Task: Make in the project ArrowSprint a sprint 'Velocity Venture'. Create in the project ArrowSprint a sprint 'Velocity Venture'. Add in the project ArrowSprint a sprint 'Velocity Venture'
Action: Mouse moved to (67, 65)
Screenshot: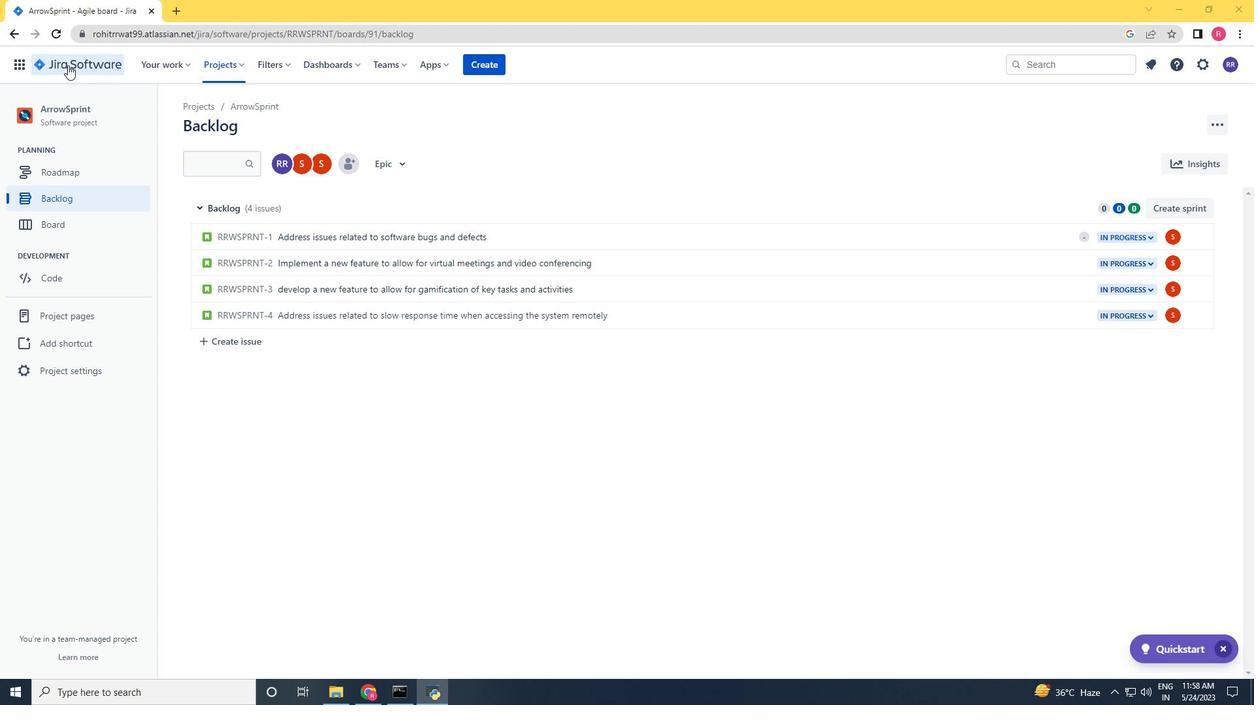 
Action: Mouse pressed left at (67, 65)
Screenshot: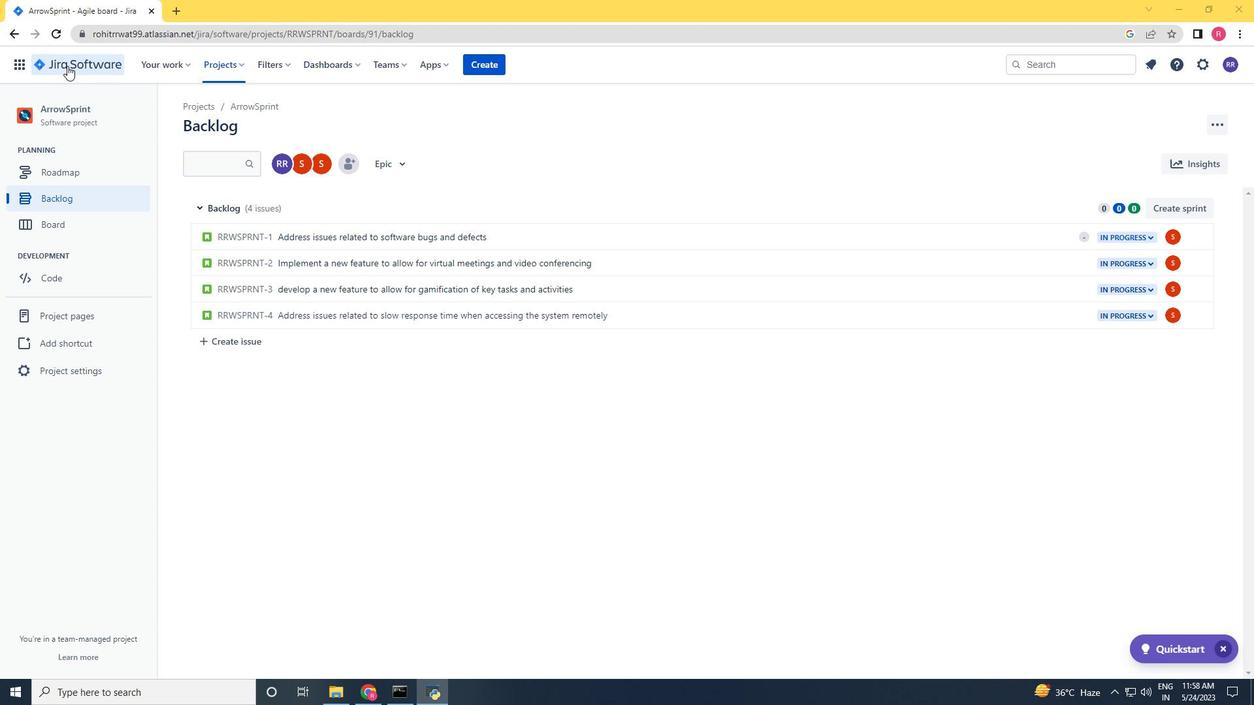 
Action: Mouse moved to (208, 60)
Screenshot: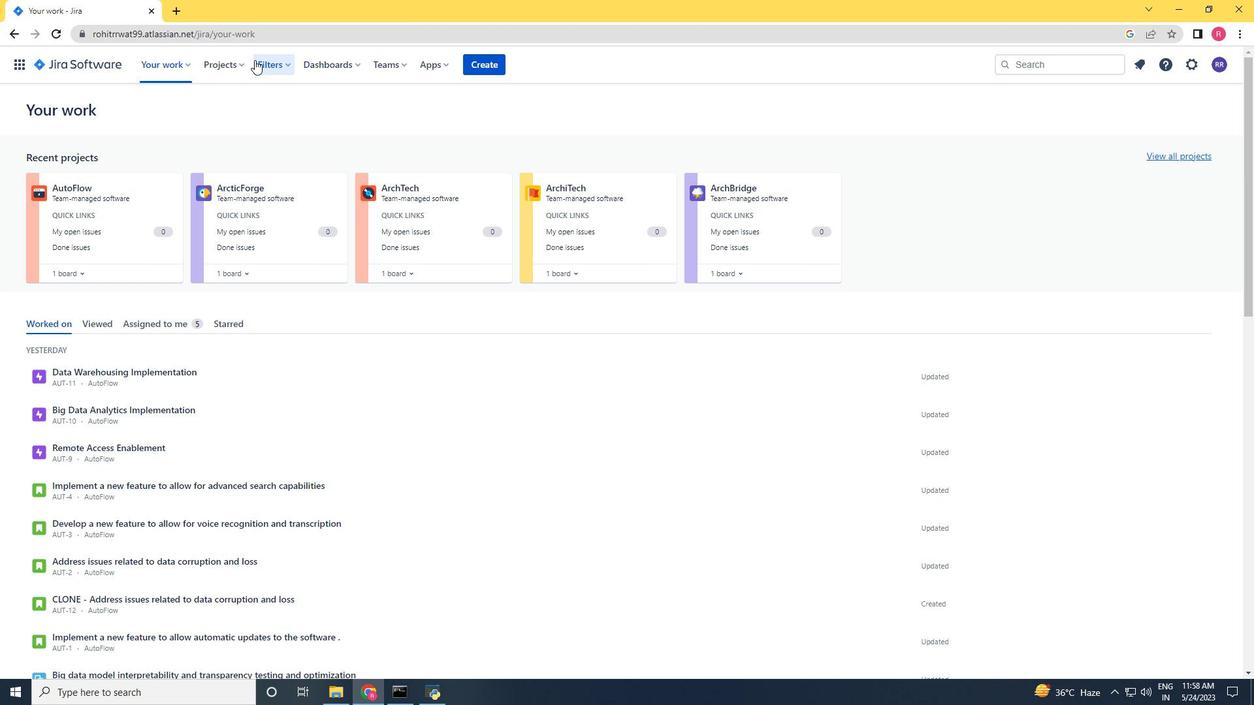 
Action: Mouse pressed left at (208, 60)
Screenshot: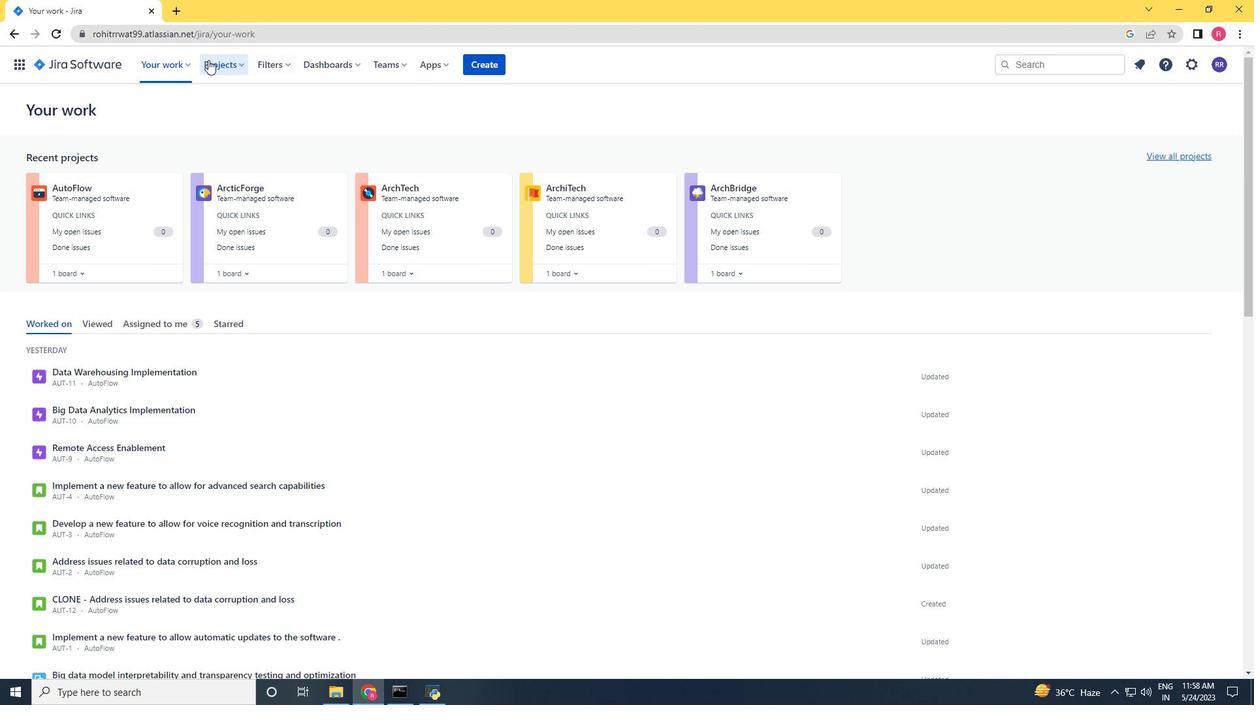 
Action: Mouse moved to (261, 124)
Screenshot: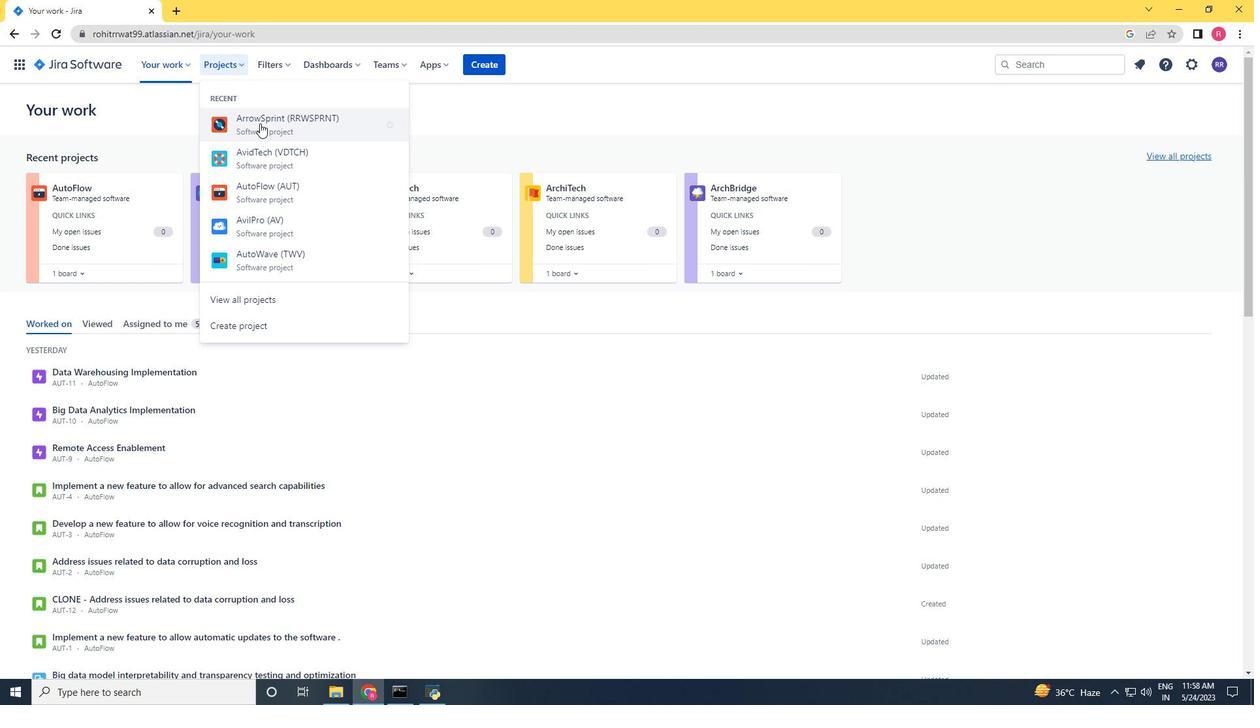
Action: Mouse pressed left at (261, 124)
Screenshot: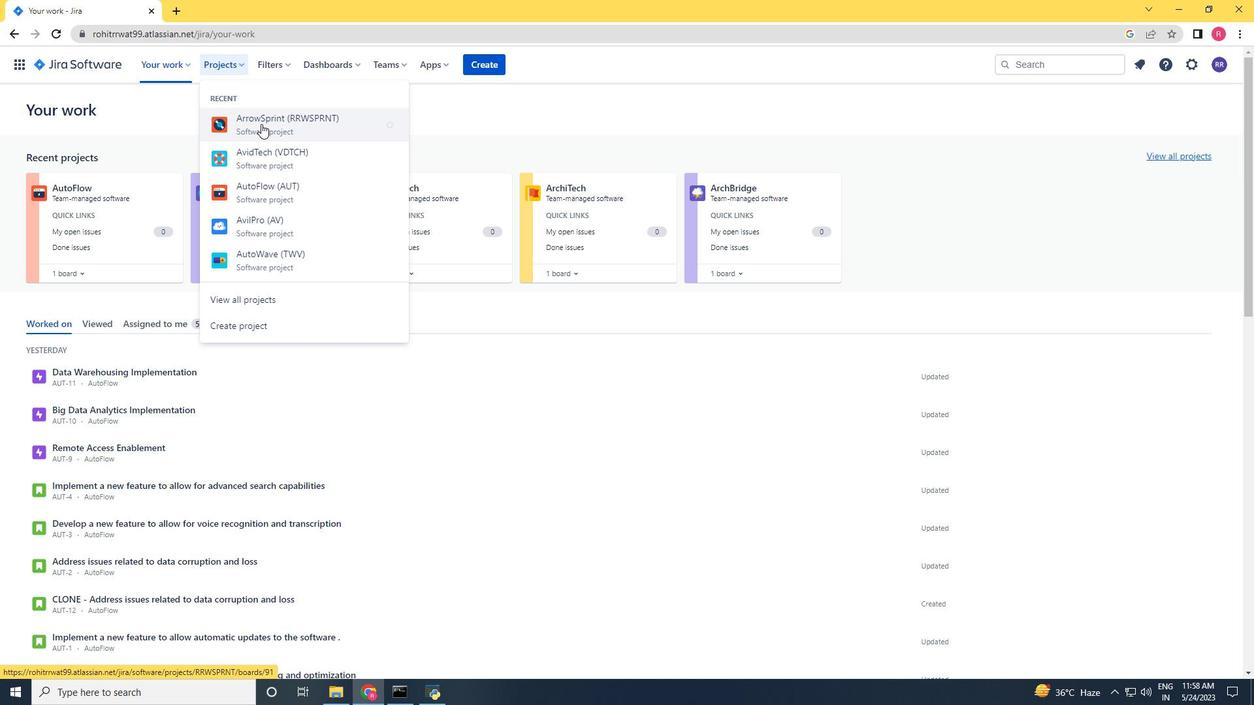 
Action: Mouse moved to (81, 198)
Screenshot: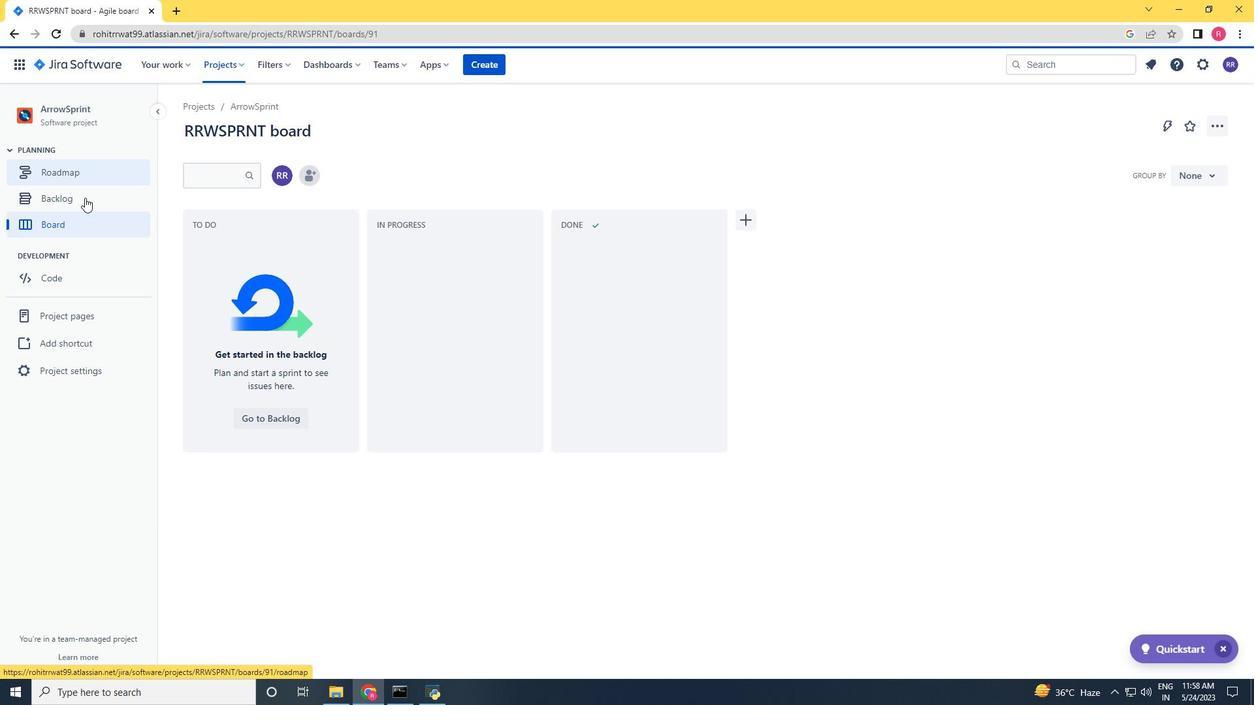 
Action: Mouse pressed left at (81, 198)
Screenshot: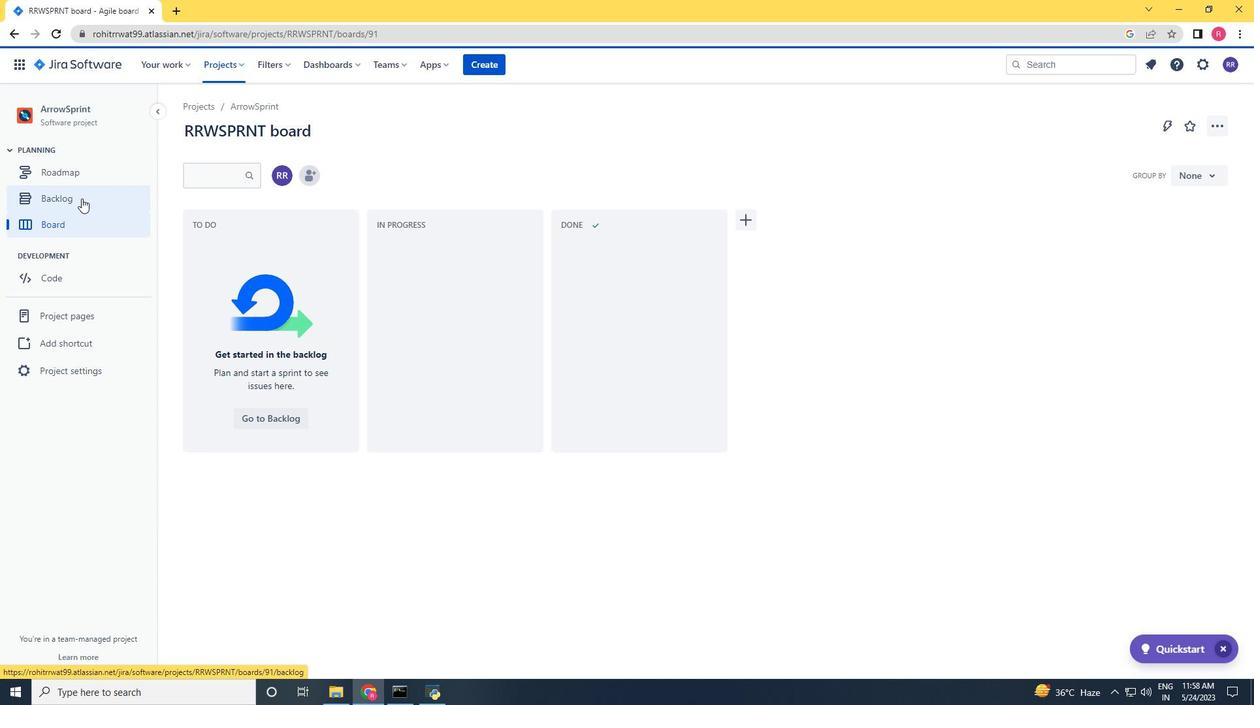 
Action: Mouse moved to (1188, 204)
Screenshot: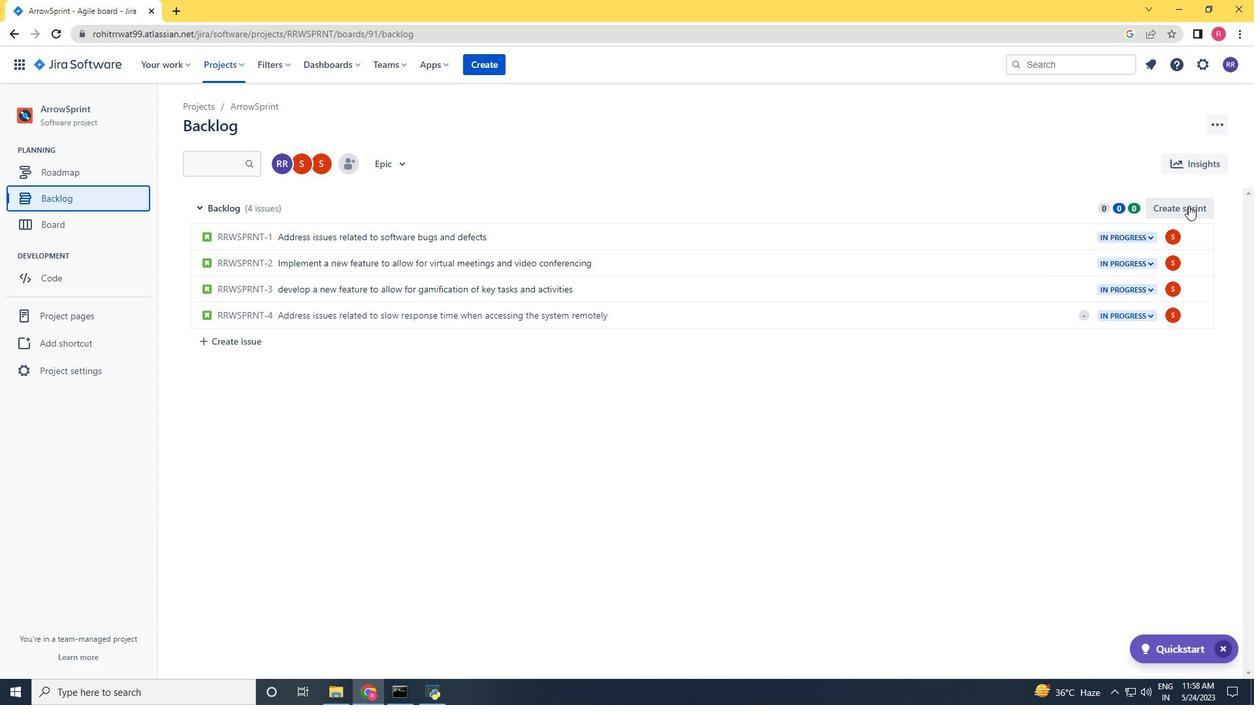 
Action: Mouse pressed left at (1188, 204)
Screenshot: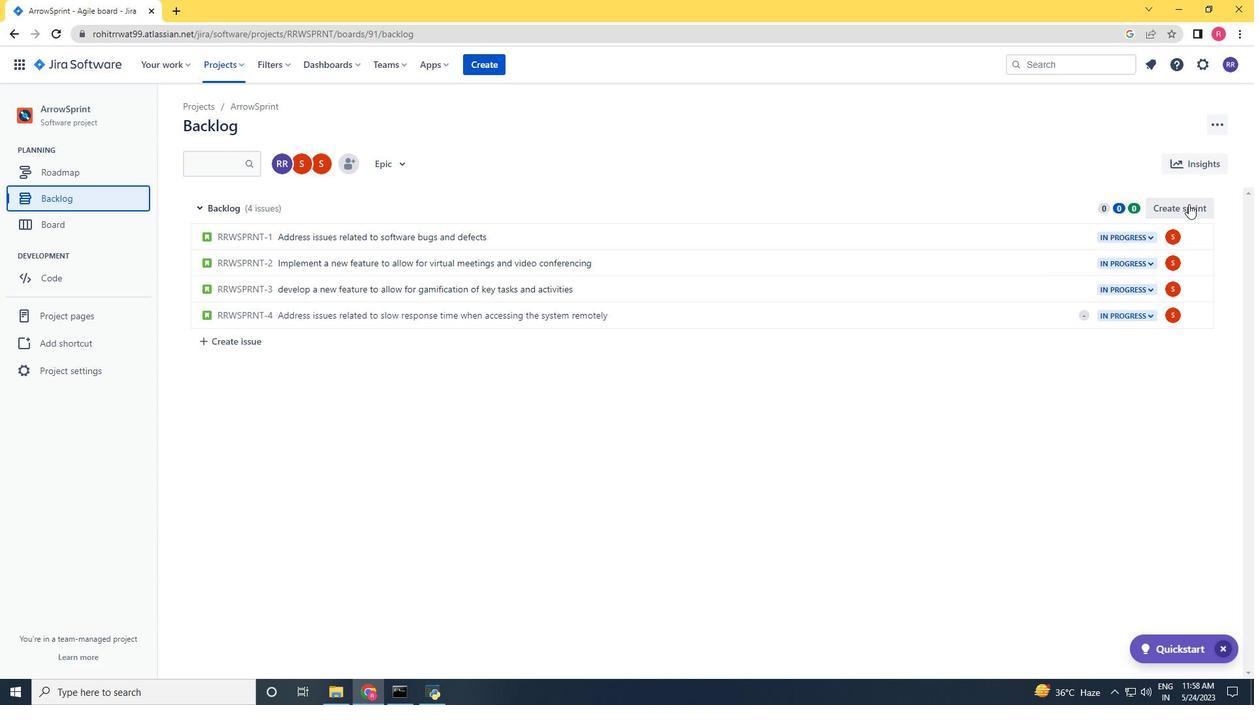 
Action: Mouse moved to (310, 209)
Screenshot: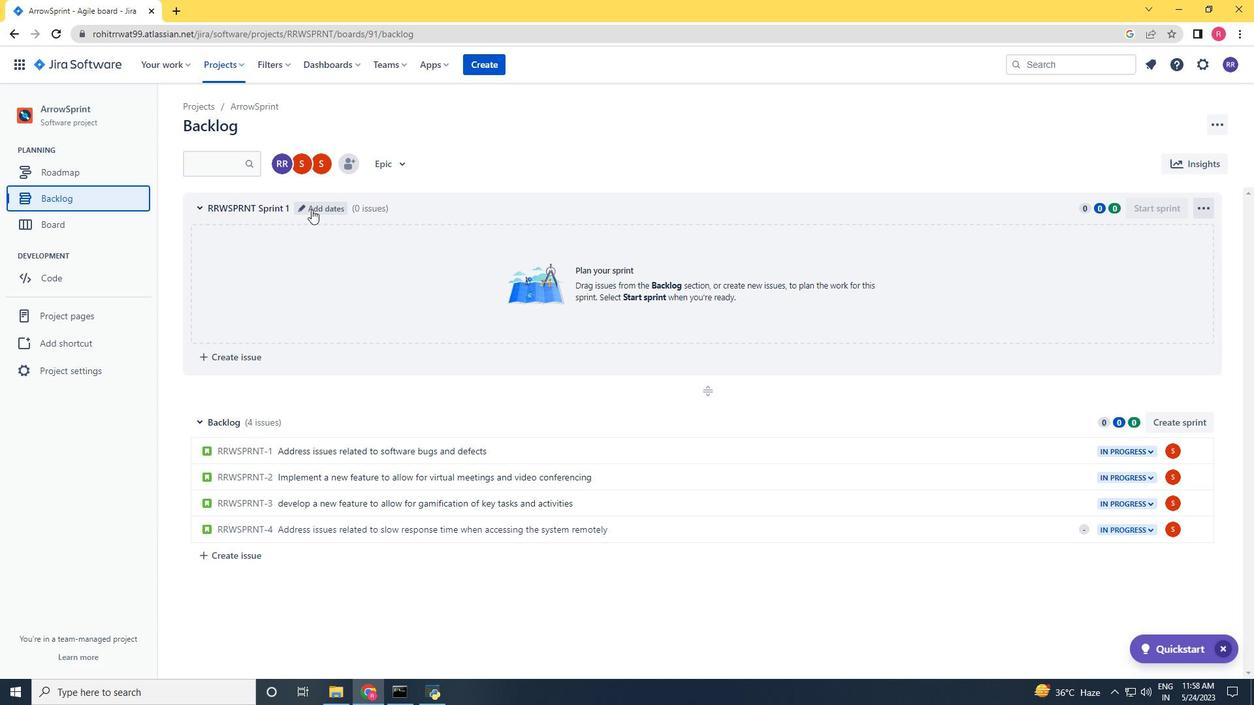 
Action: Mouse pressed left at (310, 209)
Screenshot: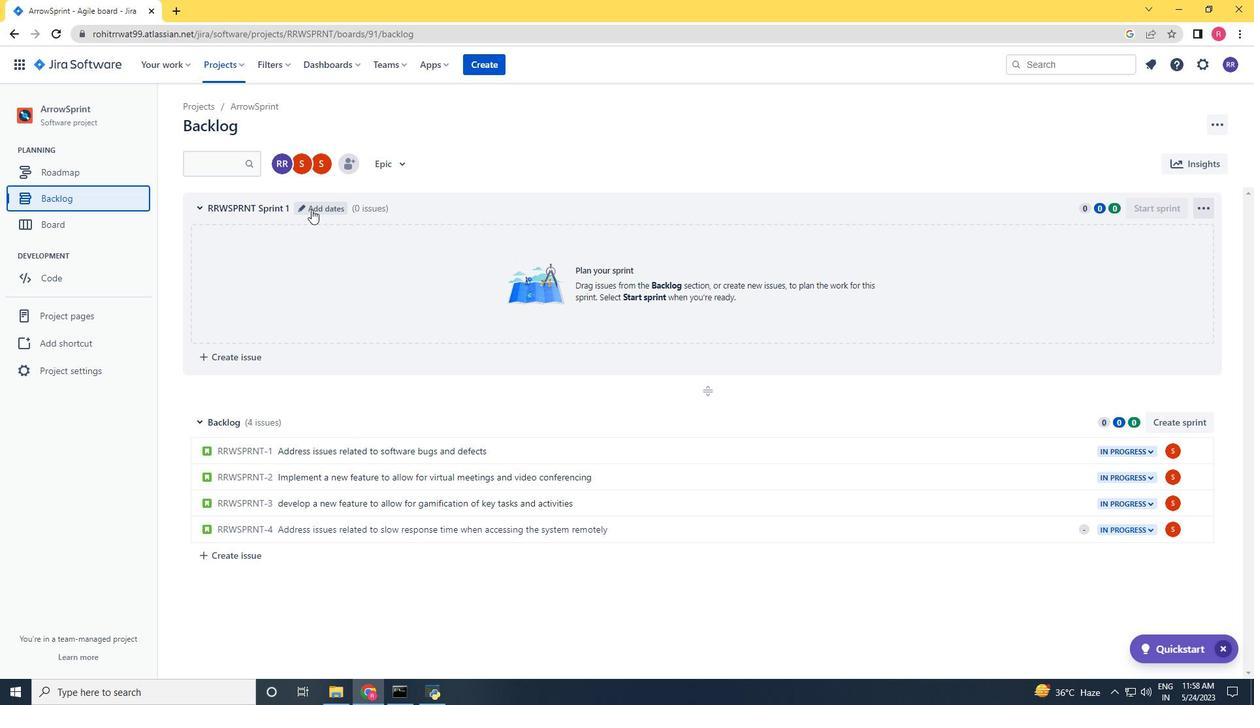
Action: Key pressed <Key.backspace><Key.backspace><Key.backspace><Key.backspace><Key.backspace><Key.backspace><Key.backspace><Key.backspace><Key.backspace><Key.backspace><Key.backspace><Key.backspace><Key.backspace><Key.backspace><Key.backspace><Key.backspace><Key.backspace><Key.backspace><Key.backspace><Key.backspace><Key.backspace><Key.backspace><Key.backspace><Key.backspace><Key.backspace><Key.backspace><Key.backspace><Key.backspace><Key.backspace><Key.backspace><Key.backspace><Key.backspace><Key.backspace><Key.backspace><Key.backspace><Key.backspace><Key.backspace><Key.backspace><Key.backspace><Key.shift>Velocity<Key.space><Key.shift>Venture<Key.enter>
Screenshot: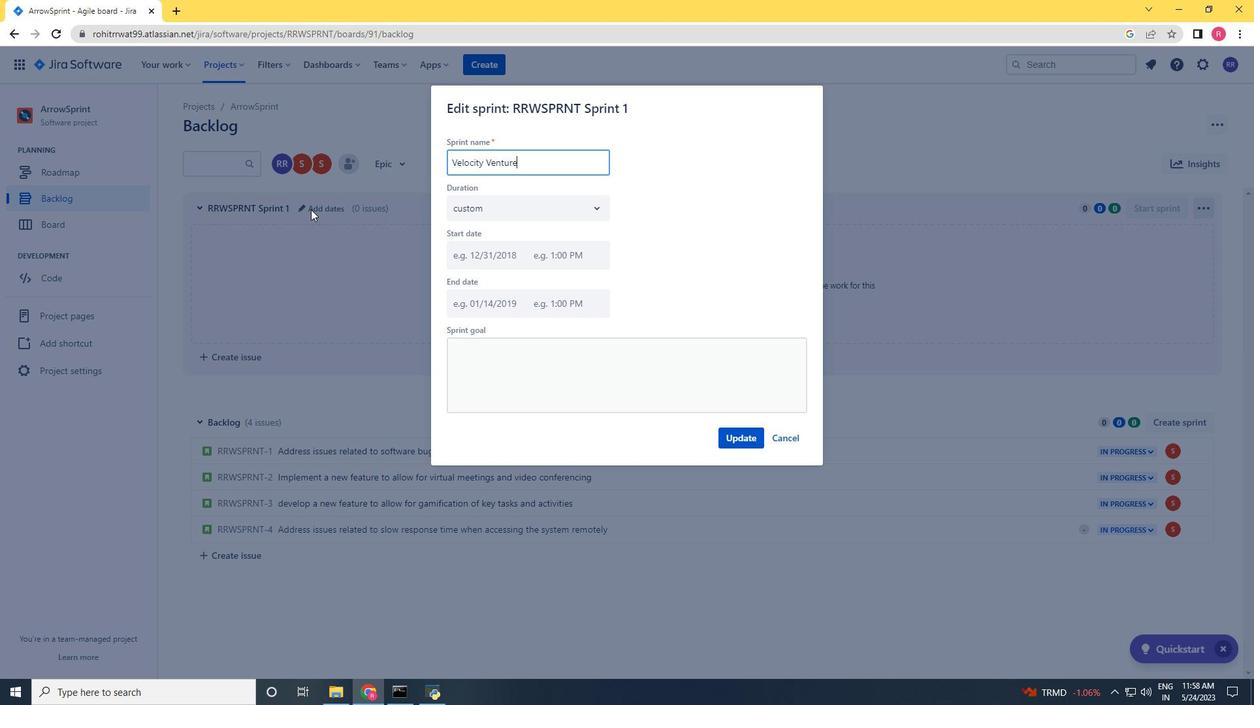 
Action: Mouse moved to (1177, 423)
Screenshot: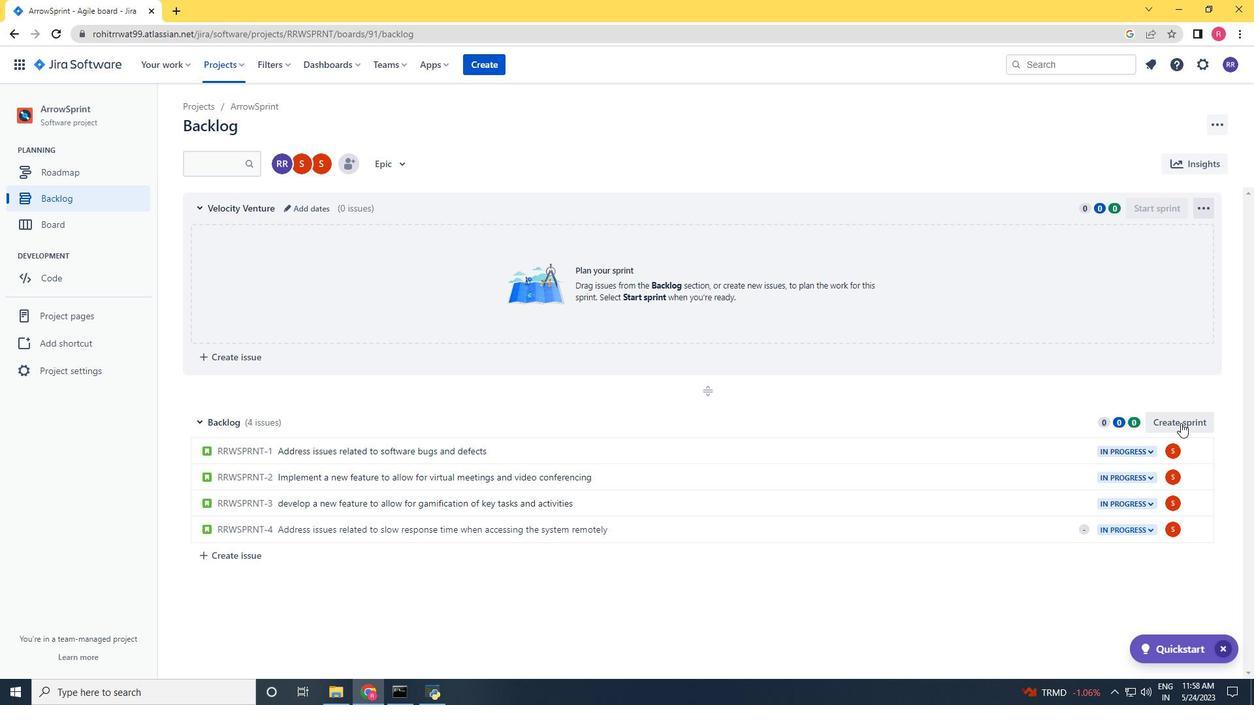
Action: Mouse pressed left at (1177, 423)
Screenshot: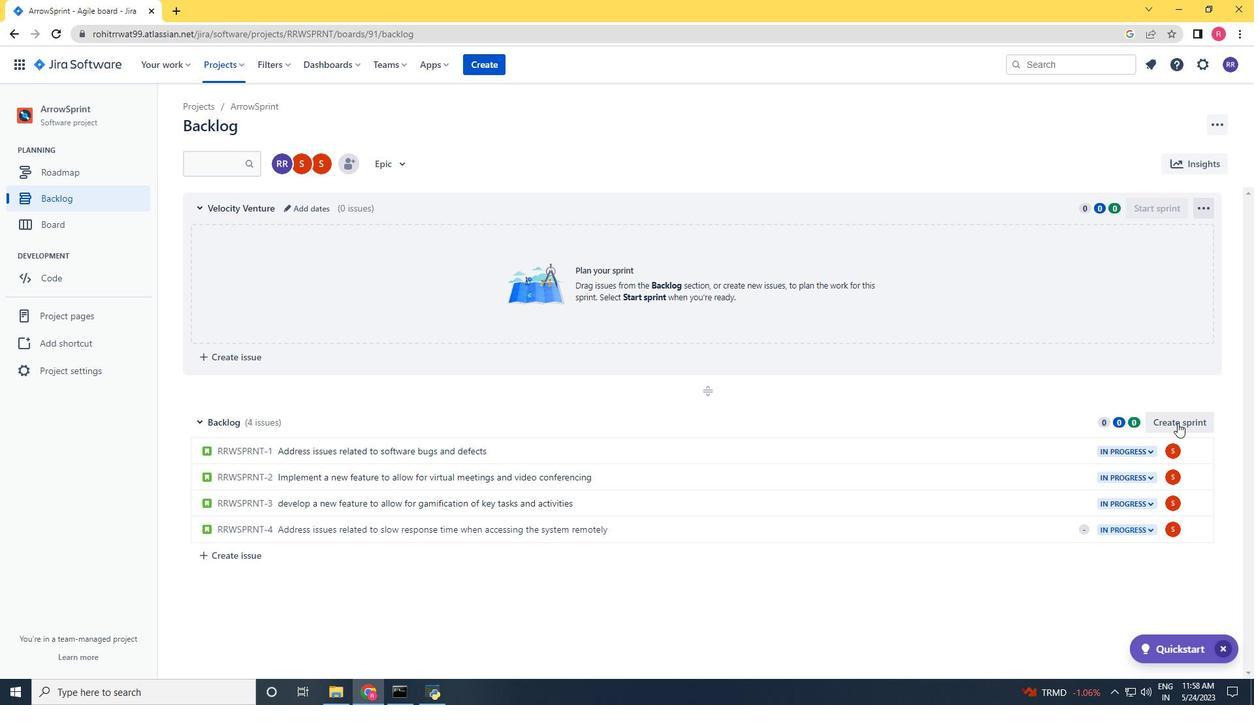 
Action: Mouse moved to (306, 427)
Screenshot: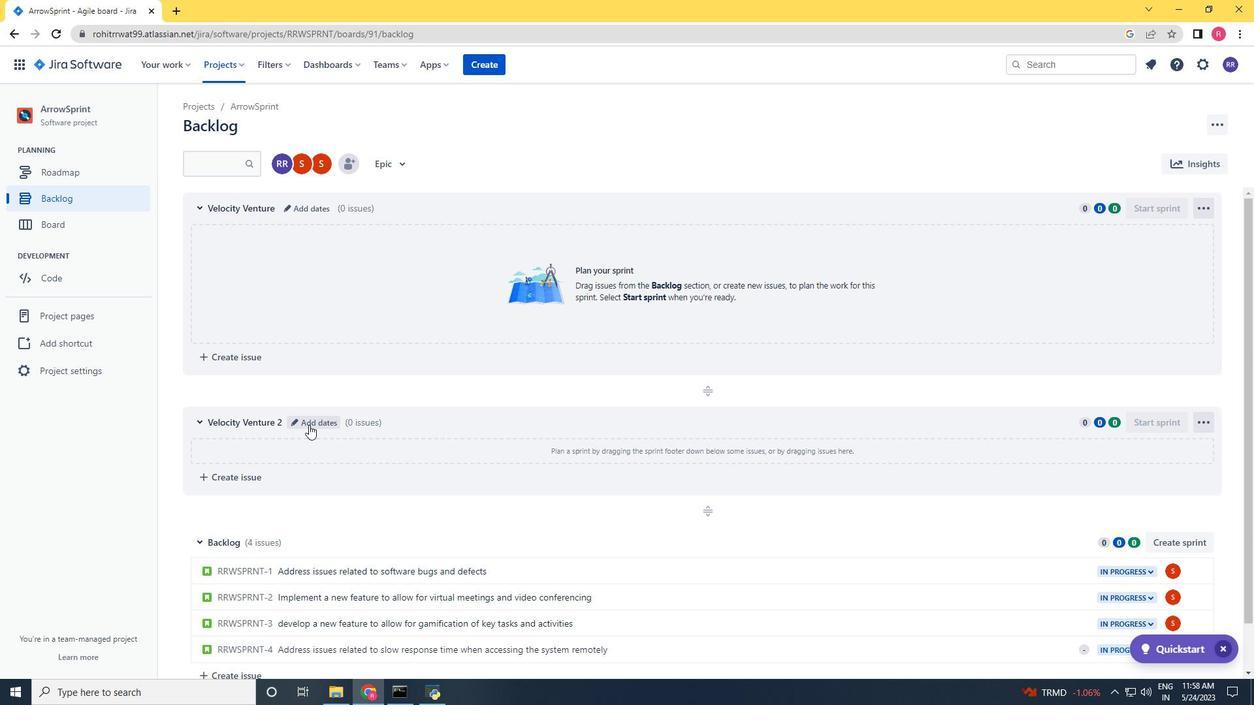 
Action: Mouse pressed left at (306, 427)
Screenshot: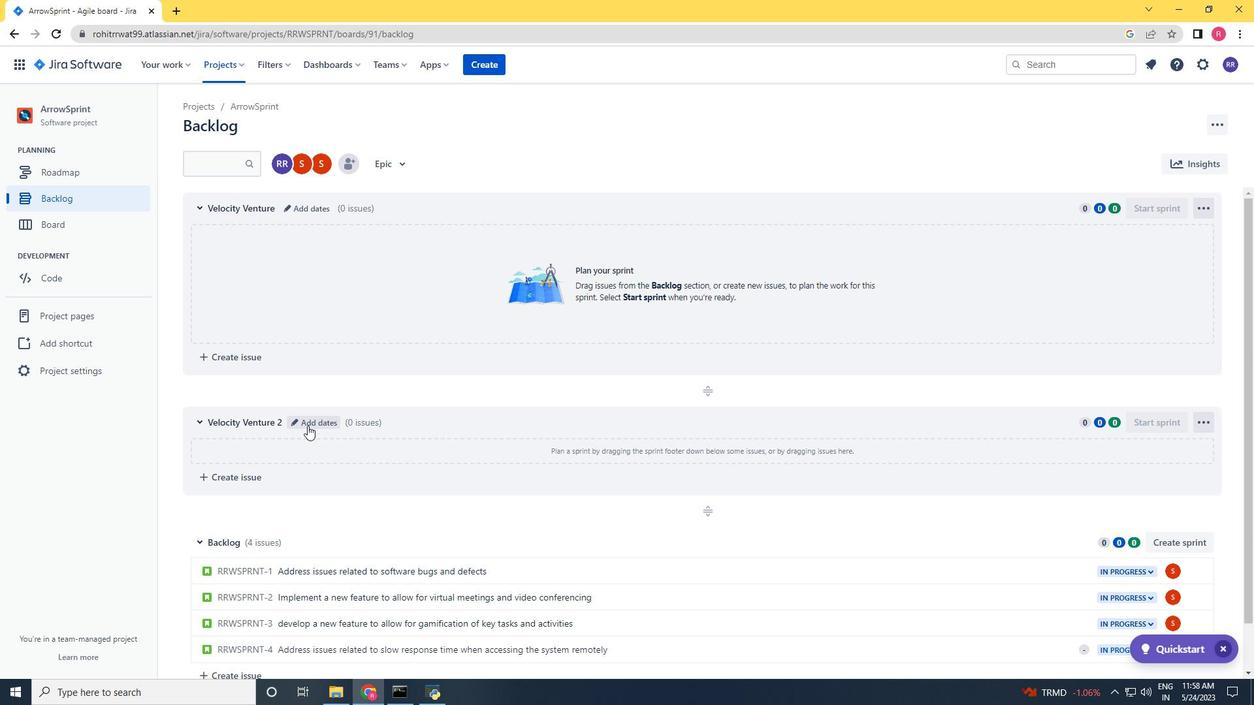 
Action: Key pressed <Key.backspace><Key.backspace><Key.backspace><Key.backspace><Key.backspace><Key.backspace><Key.backspace><Key.backspace><Key.backspace><Key.backspace><Key.backspace><Key.backspace><Key.backspace><Key.backspace><Key.backspace><Key.backspace><Key.backspace><Key.backspace><Key.backspace><Key.backspace><Key.backspace><Key.backspace><Key.backspace><Key.backspace><Key.backspace><Key.backspace><Key.backspace><Key.backspace><Key.backspace><Key.backspace><Key.backspace><Key.backspace><Key.backspace><Key.backspace><Key.backspace><Key.backspace><Key.backspace><Key.backspace><Key.shift><Key.shift><Key.shift><Key.shift><Key.shift><Key.shift><Key.shift><Key.shift><Key.shift><Key.shift><Key.shift><Key.shift><Key.shift>Velocity<Key.space><Key.shift>Venture<Key.enter>
Screenshot: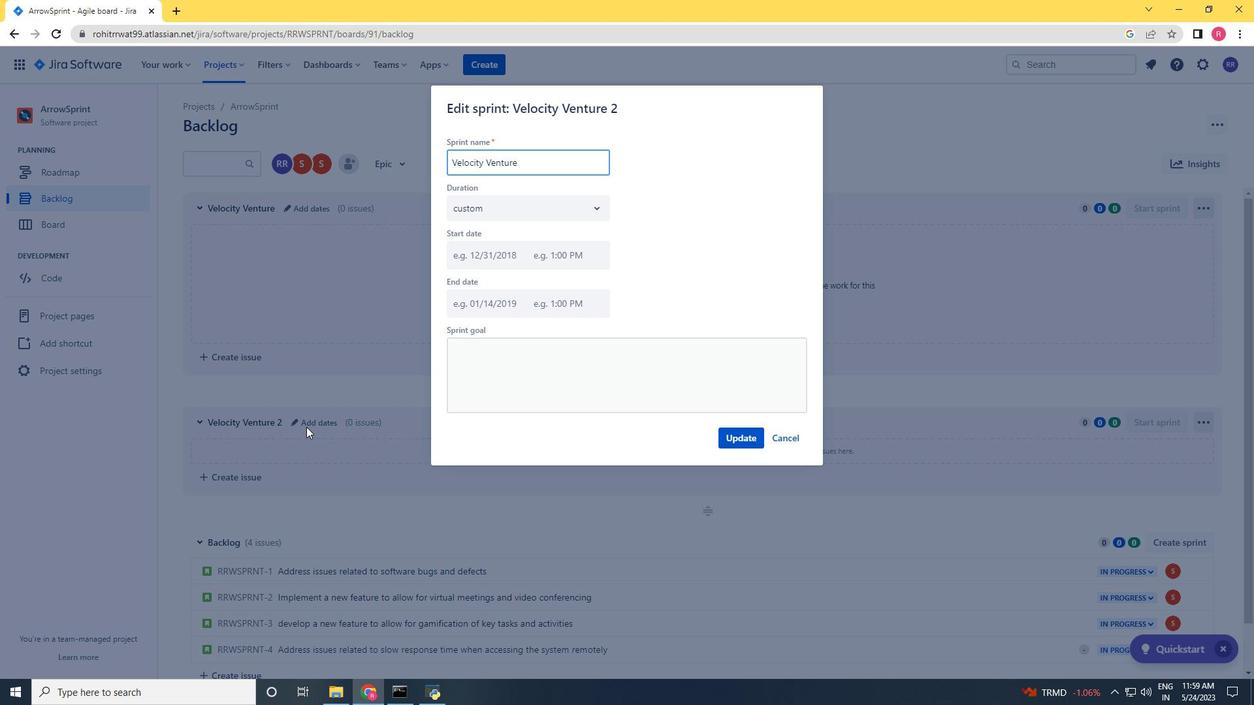 
Action: Mouse moved to (1161, 541)
Screenshot: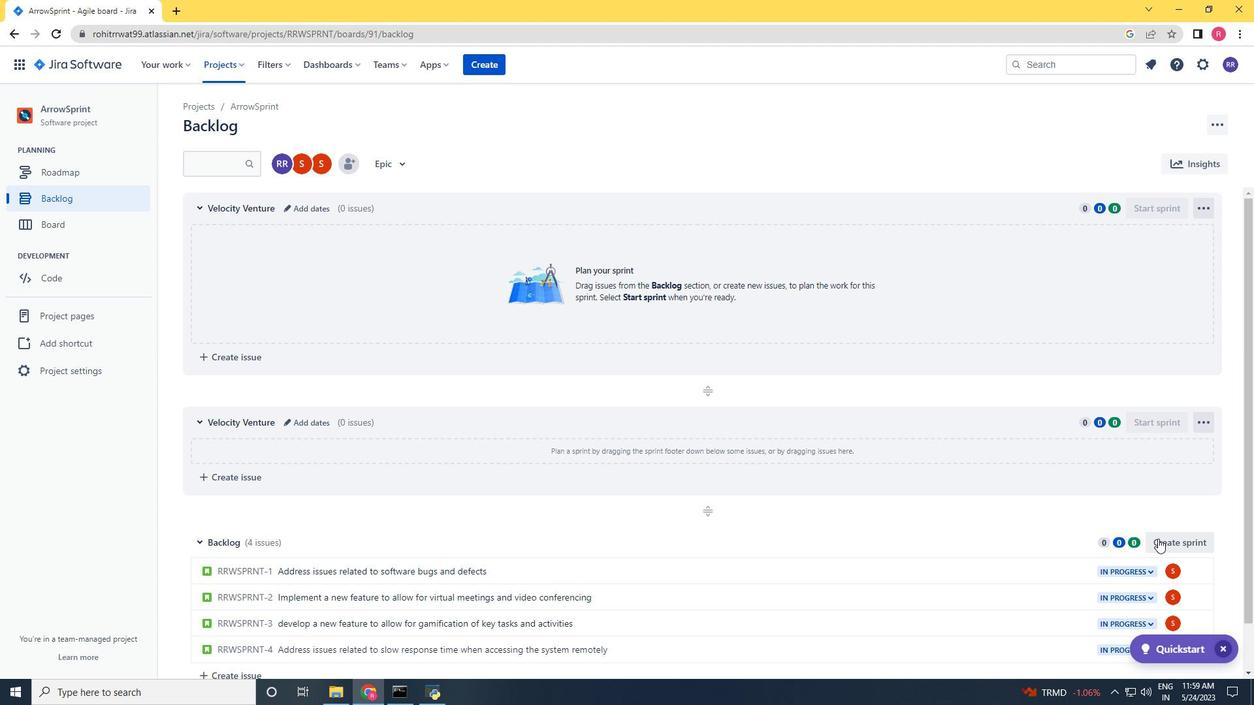 
Action: Mouse pressed left at (1161, 541)
Screenshot: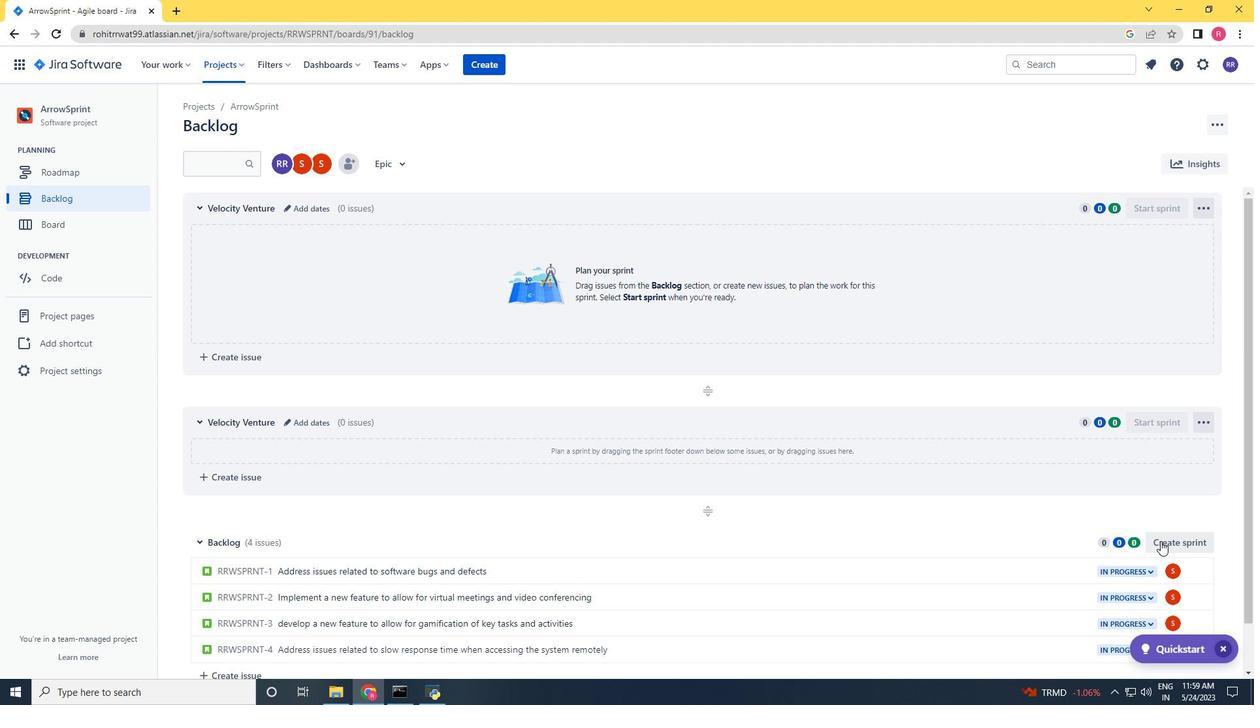 
Action: Mouse moved to (297, 543)
Screenshot: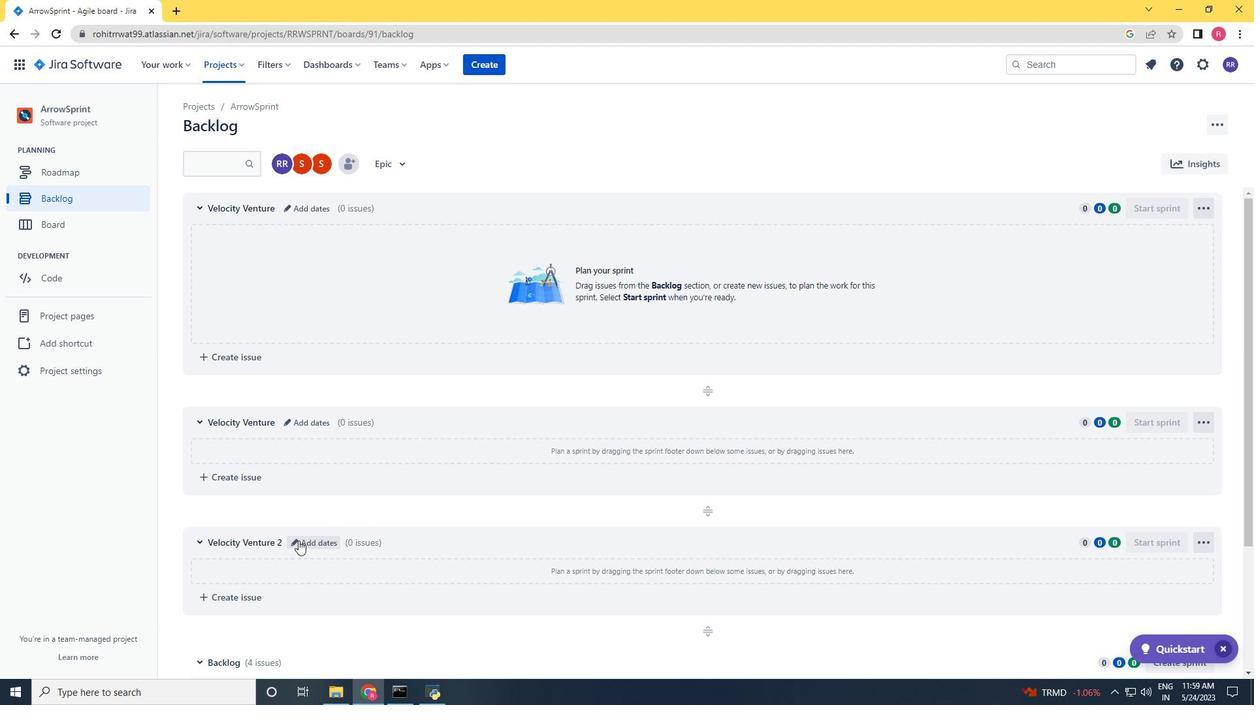 
Action: Mouse pressed left at (297, 543)
Screenshot: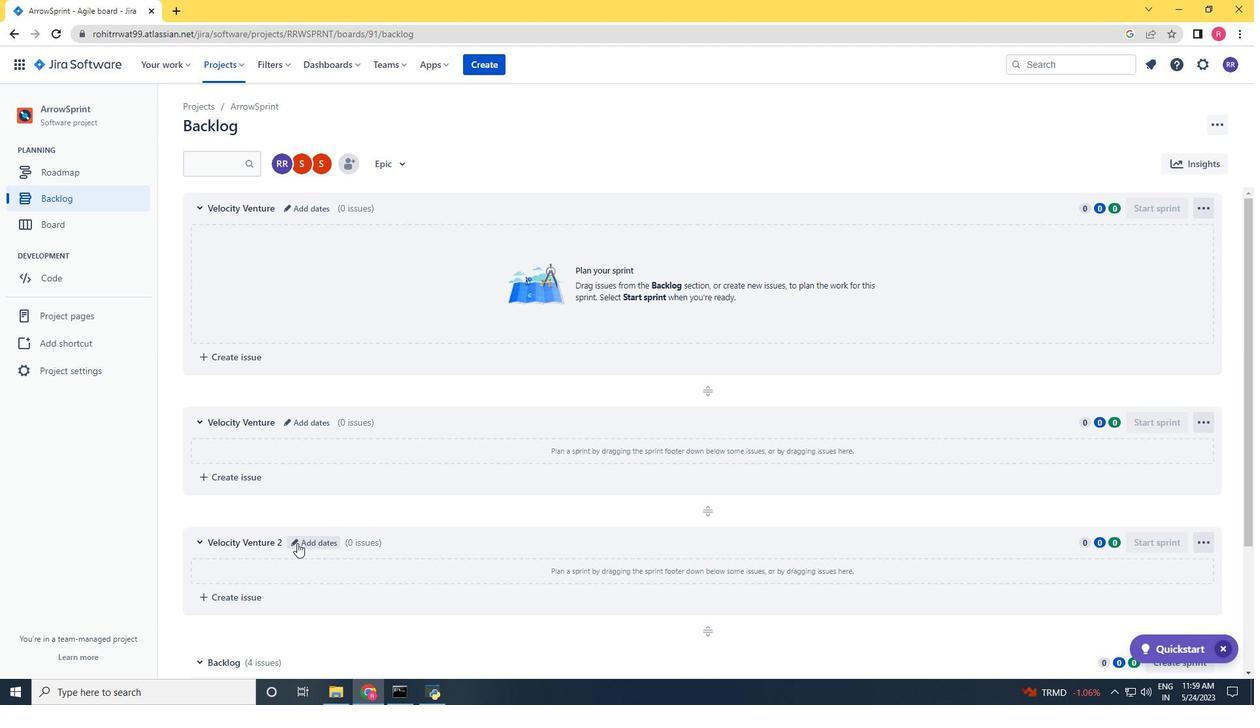 
Action: Key pressed <Key.backspace><Key.backspace><Key.backspace><Key.backspace><Key.backspace><Key.backspace><Key.backspace><Key.backspace><Key.backspace><Key.backspace><Key.backspace><Key.backspace><Key.backspace><Key.backspace><Key.backspace><Key.backspace><Key.backspace><Key.backspace><Key.backspace><Key.backspace><Key.backspace><Key.backspace><Key.backspace><Key.backspace><Key.backspace><Key.backspace><Key.backspace><Key.backspace>zzzzz<Key.backspace><Key.backspace><Key.backspace><Key.backspace><Key.backspace><Key.backspace><Key.backspace><Key.backspace><Key.backspace><Key.shift>Vi<Key.backspace>elocity<Key.space><Key.shift><Key.shift><Key.shift><Key.shift><Key.shift><Key.shift><Key.shift><Key.shift><Key.shift><Key.shift><Key.shift><Key.shift><Key.shift><Key.shift><Key.shift><Key.shift><Key.shift><Key.shift><Key.shift><Key.shift><Key.shift><Key.shift><Key.shift><Key.shift><Key.shift><Key.shift><Key.shift>Venture<Key.enter>
Screenshot: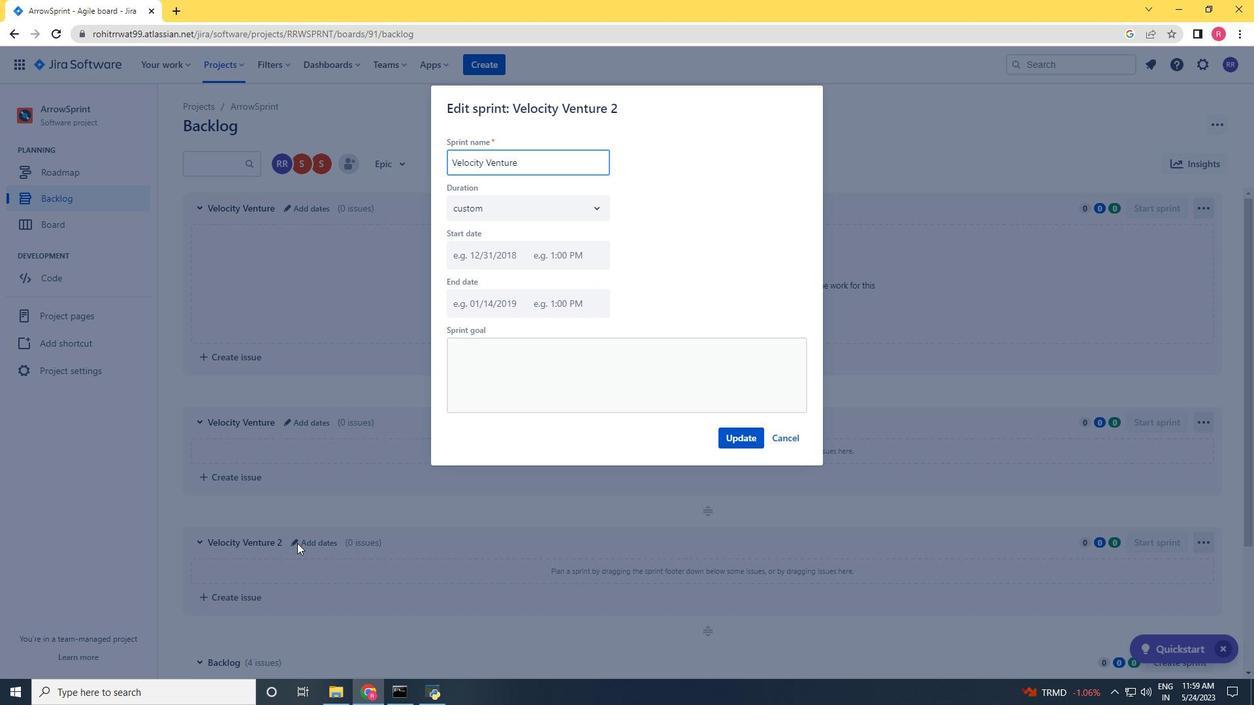
Action: Mouse moved to (505, 437)
Screenshot: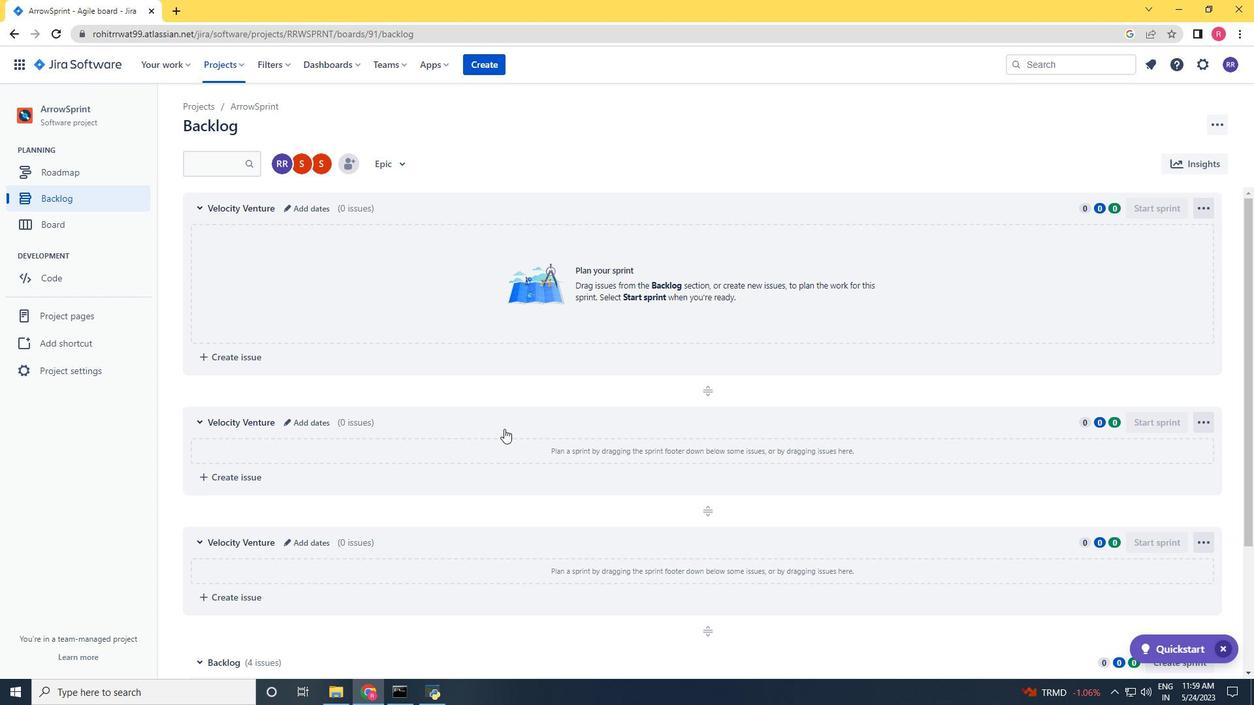 
Action: Mouse scrolled (505, 436) with delta (0, 0)
Screenshot: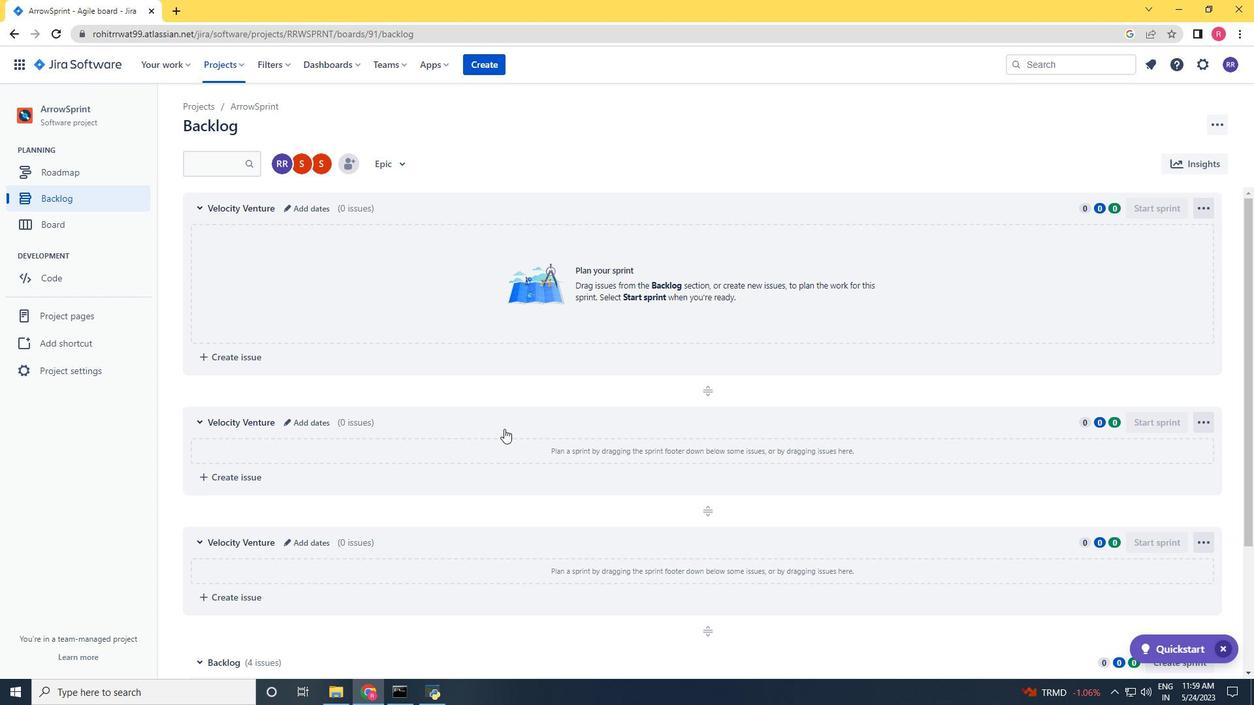 
Action: Mouse moved to (505, 438)
Screenshot: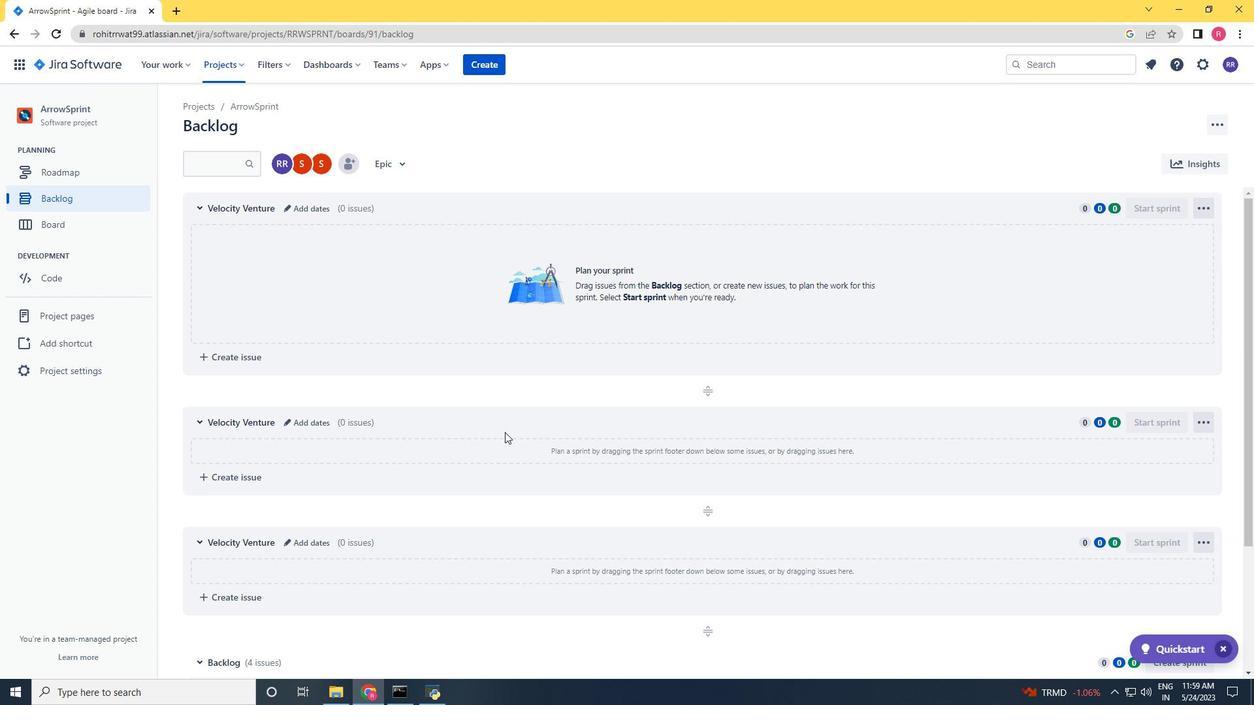 
Action: Mouse scrolled (505, 438) with delta (0, 0)
Screenshot: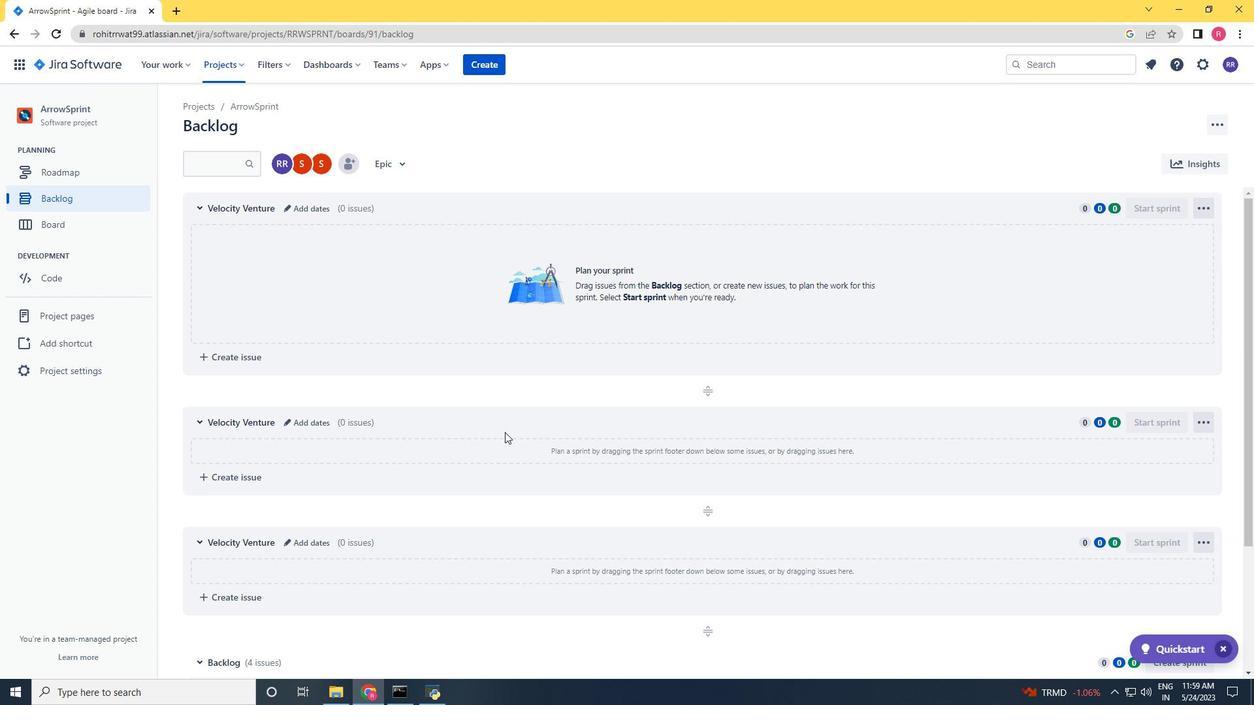 
Action: Mouse scrolled (505, 438) with delta (0, 0)
Screenshot: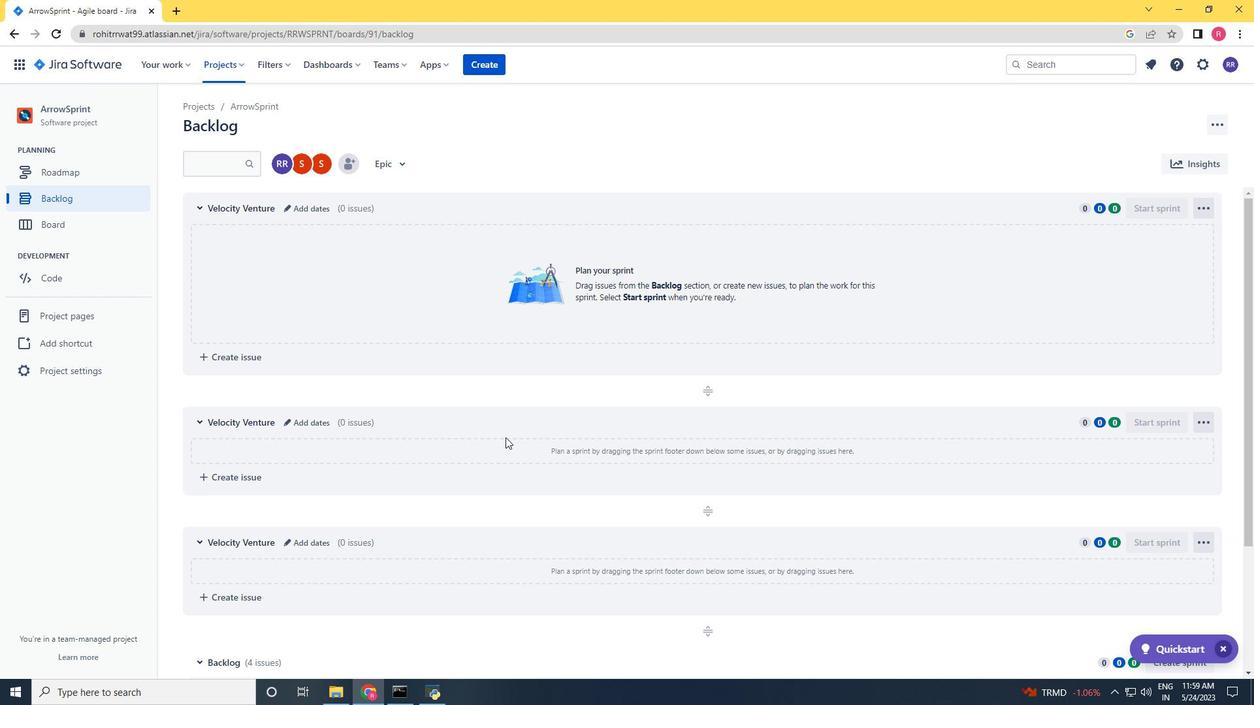 
Action: Mouse scrolled (505, 438) with delta (0, 0)
Screenshot: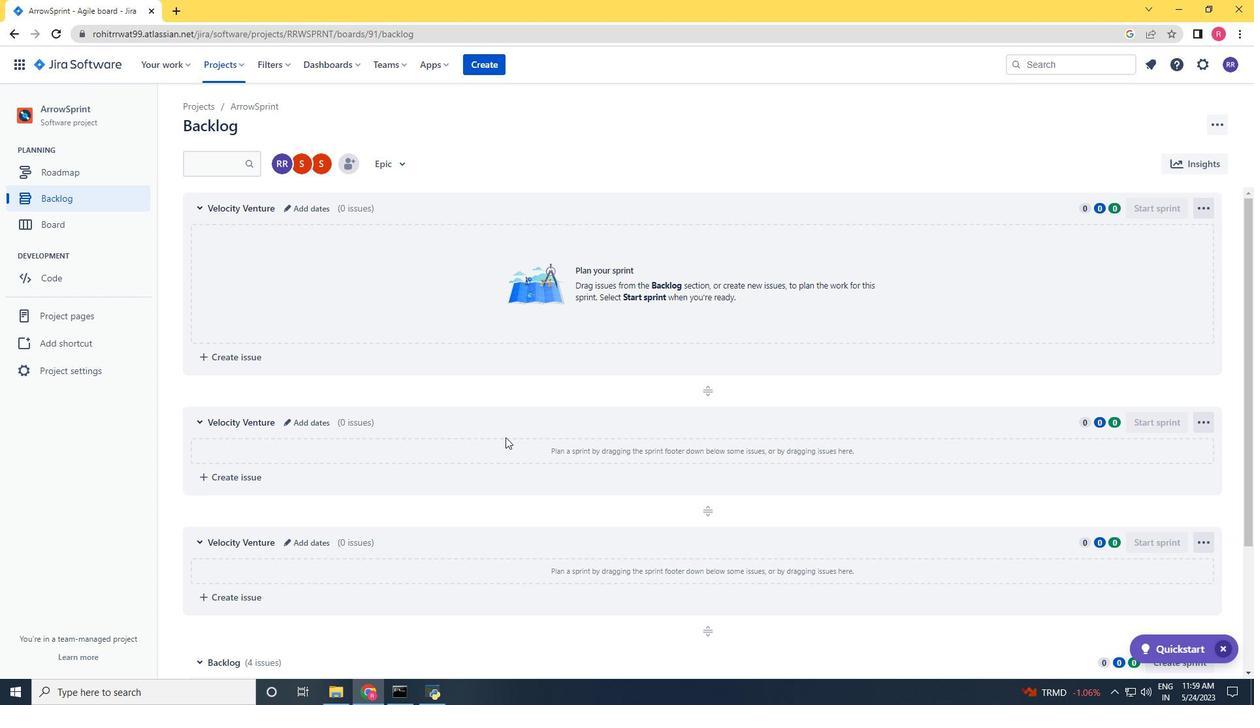 
Action: Mouse scrolled (505, 438) with delta (0, 0)
Screenshot: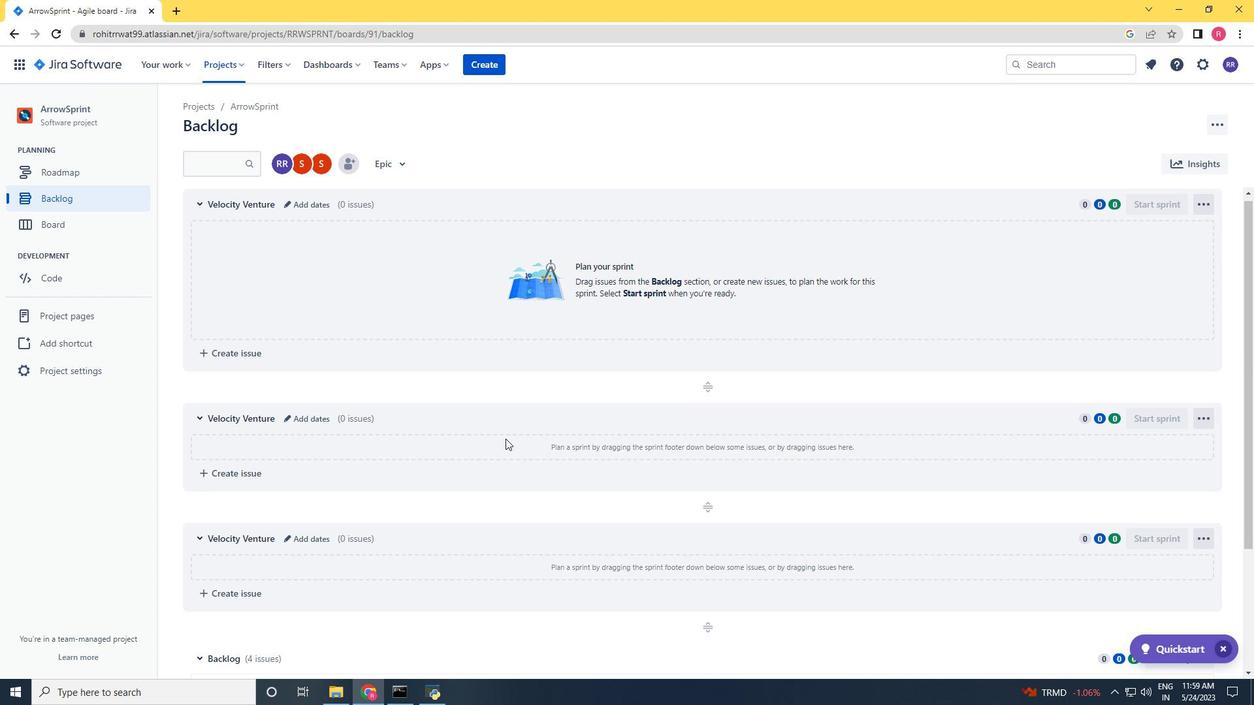 
Action: Mouse scrolled (505, 439) with delta (0, 0)
Screenshot: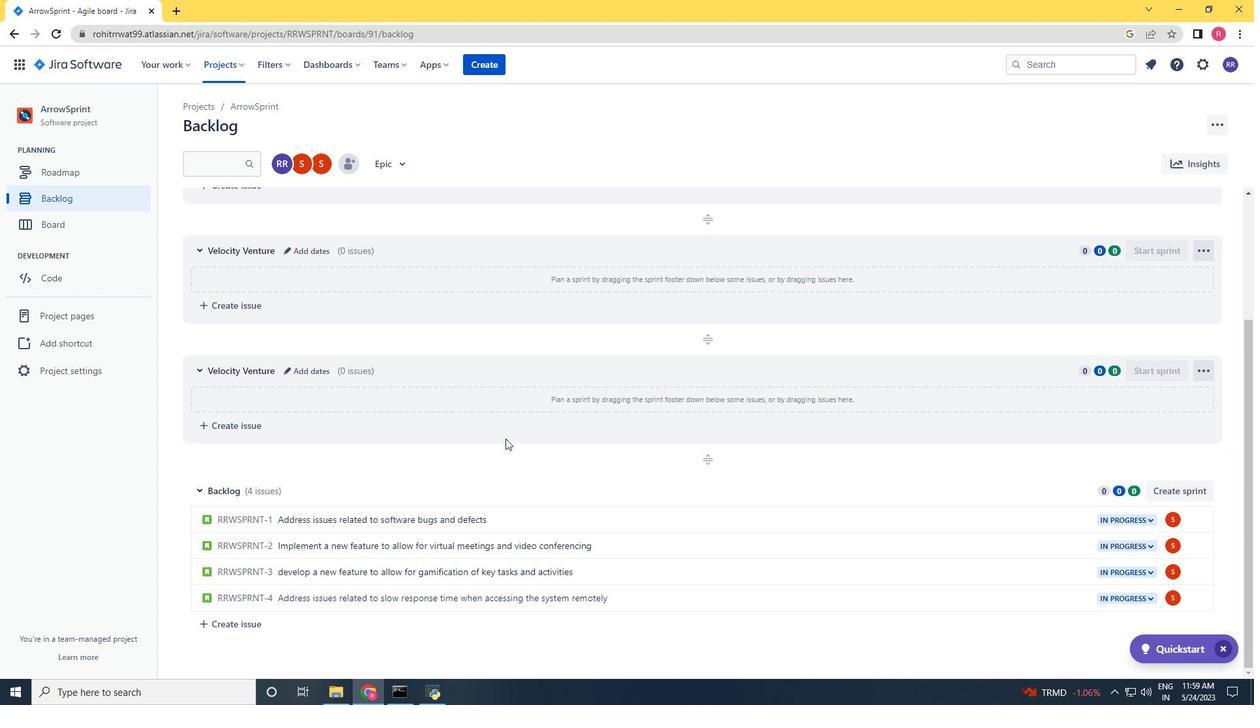 
Action: Mouse scrolled (505, 439) with delta (0, 0)
Screenshot: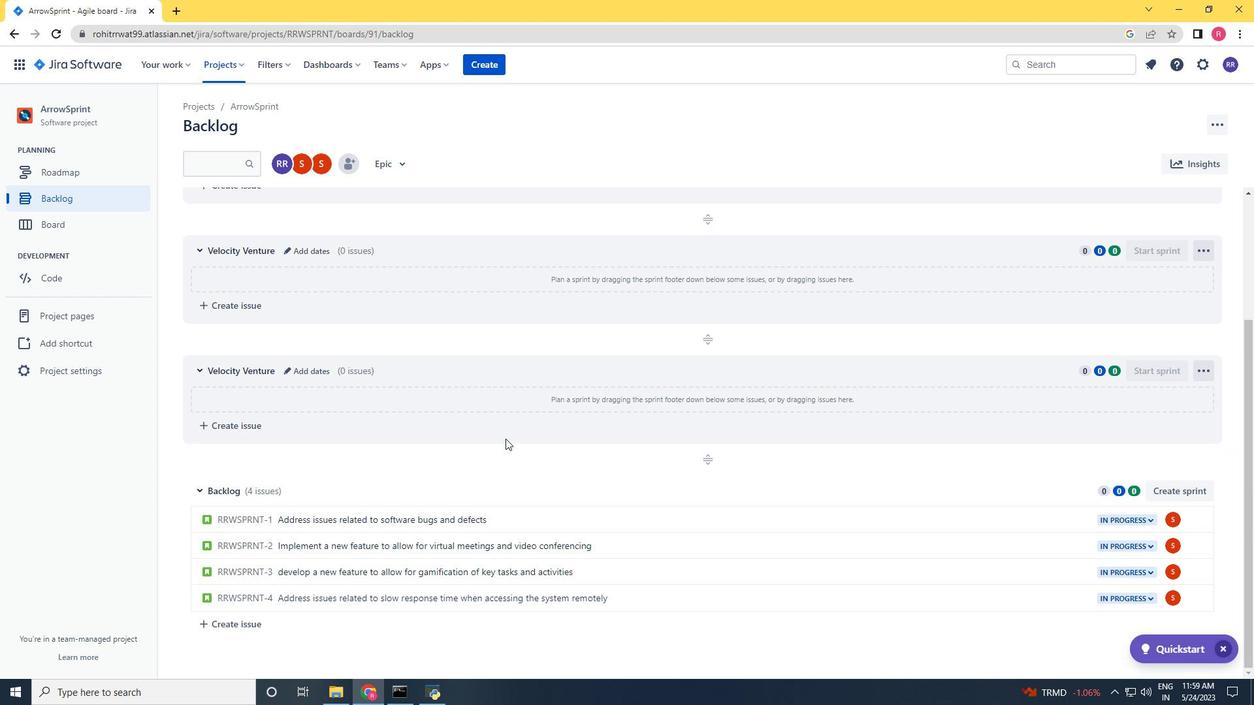 
Action: Mouse scrolled (505, 439) with delta (0, 0)
Screenshot: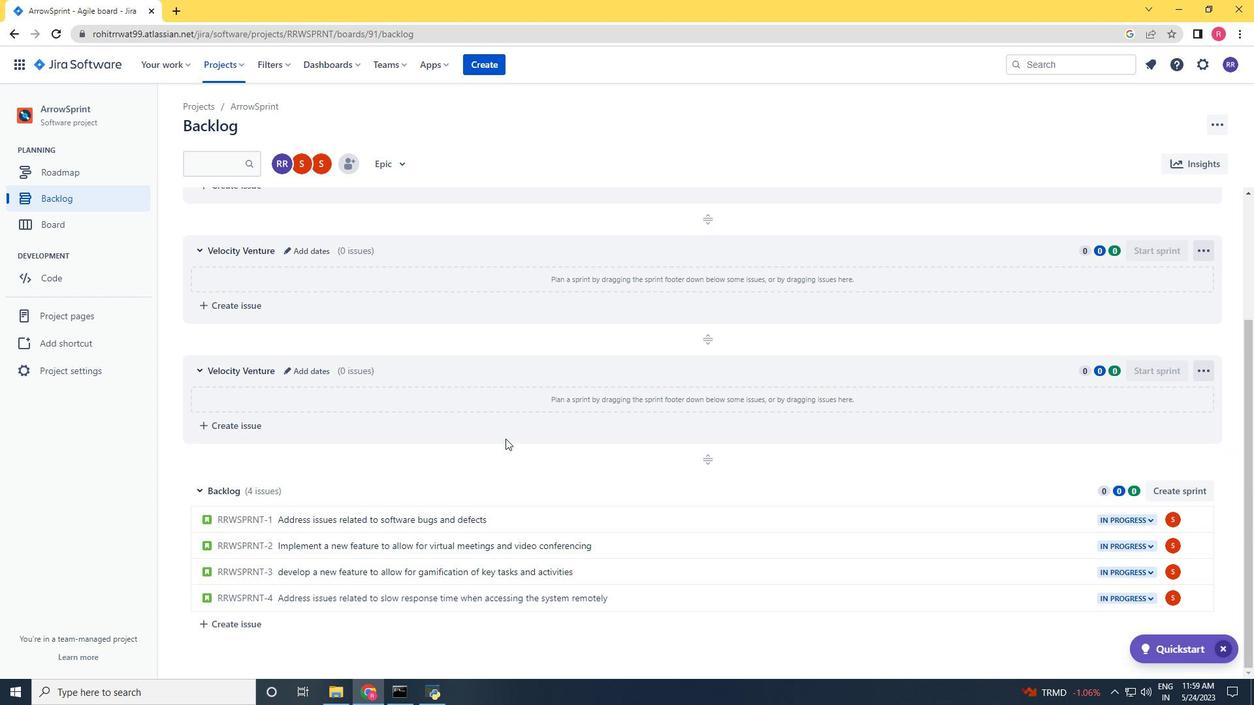 
Action: Mouse scrolled (505, 439) with delta (0, 0)
Screenshot: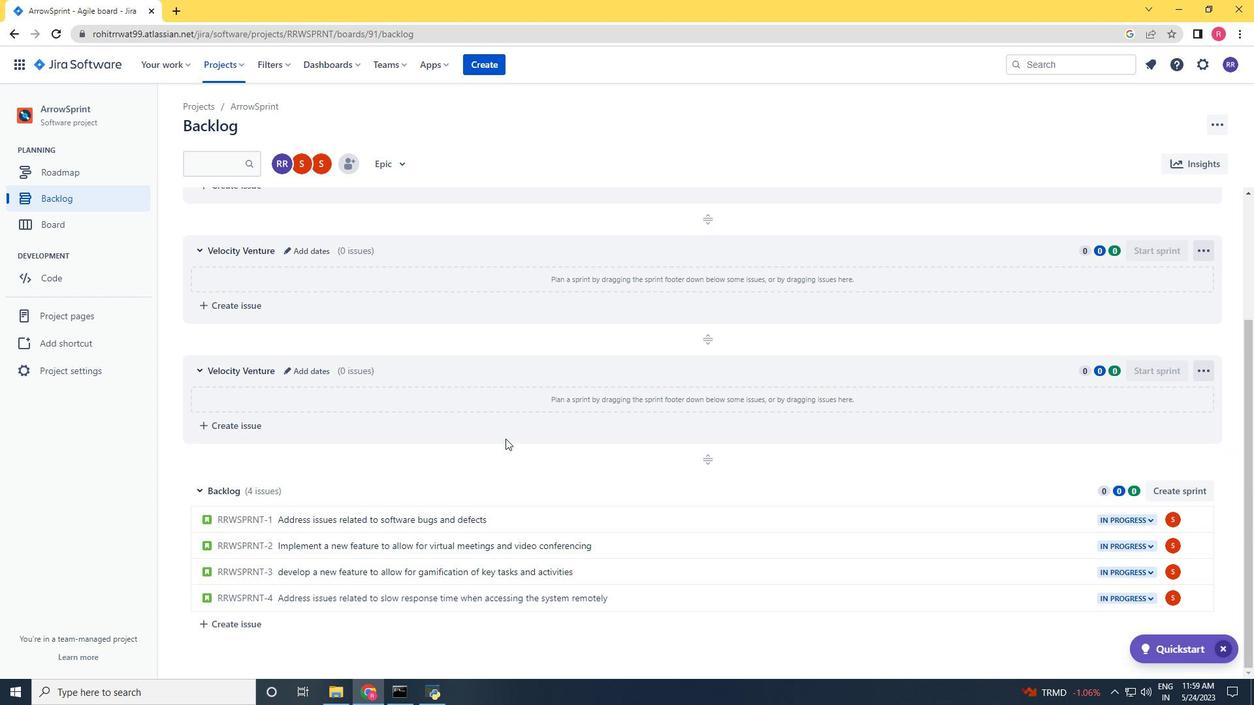 
Action: Mouse scrolled (505, 439) with delta (0, 0)
Screenshot: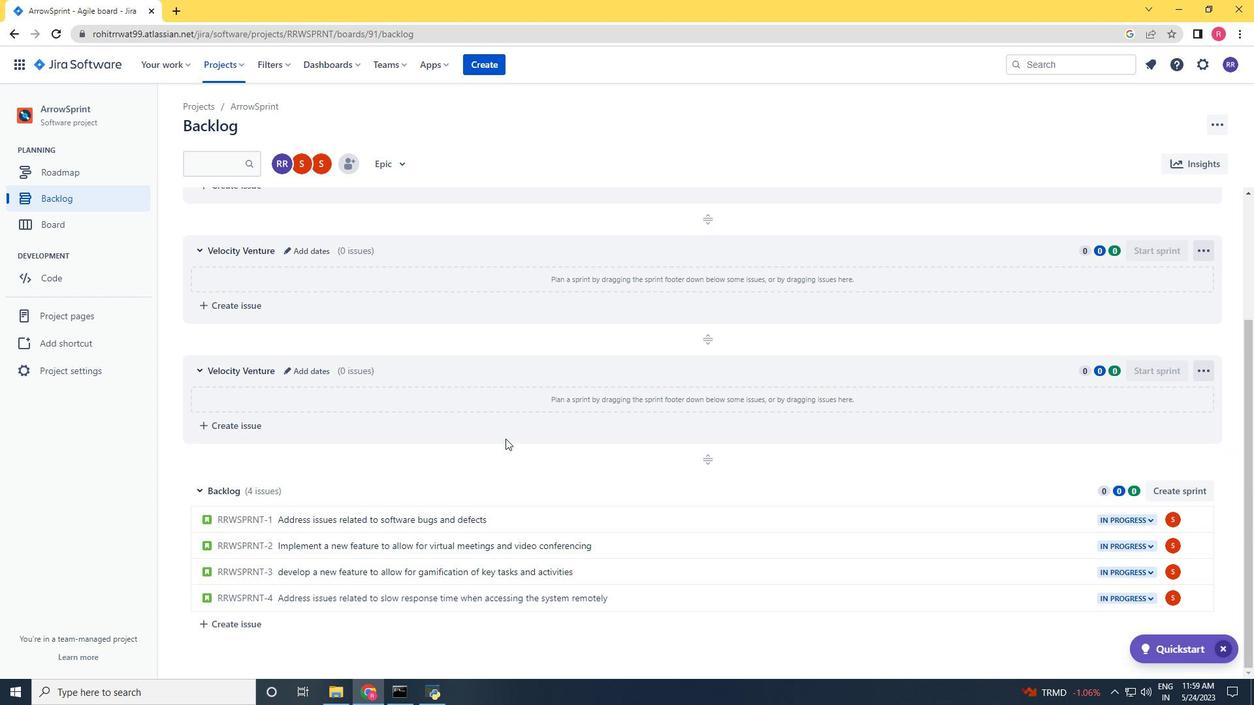 
Action: Mouse scrolled (505, 439) with delta (0, 0)
Screenshot: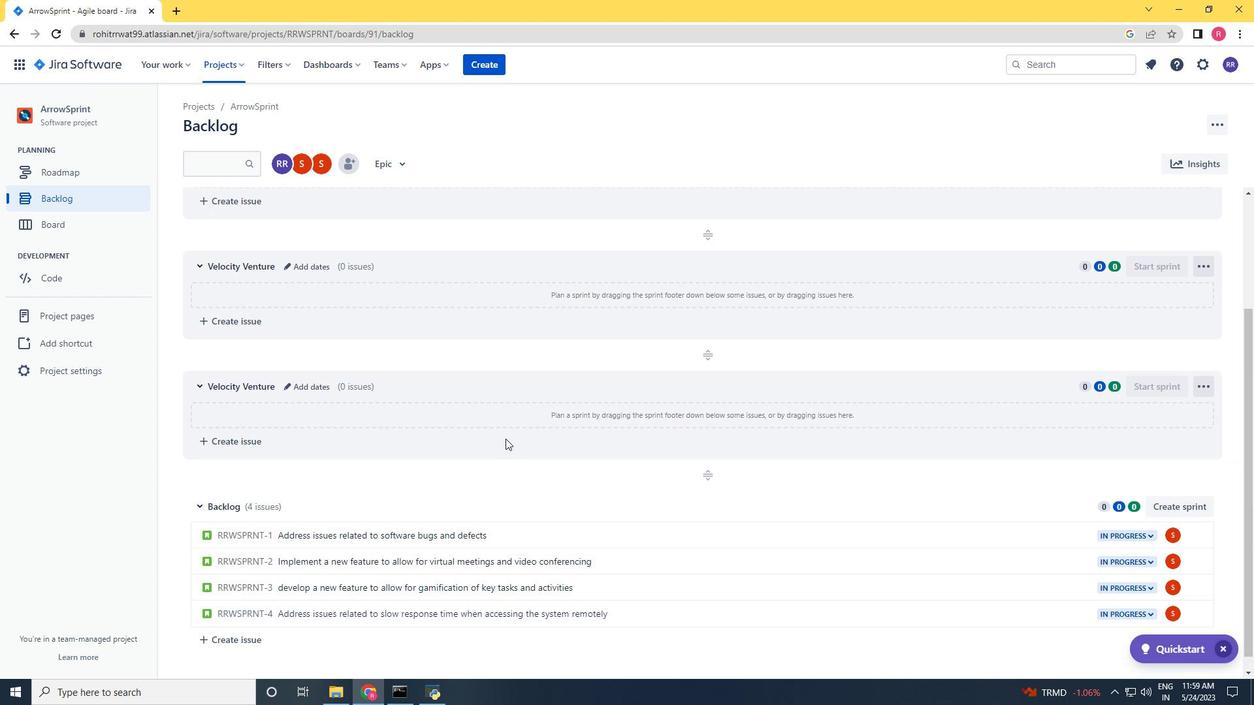 
Action: Mouse moved to (196, 207)
Screenshot: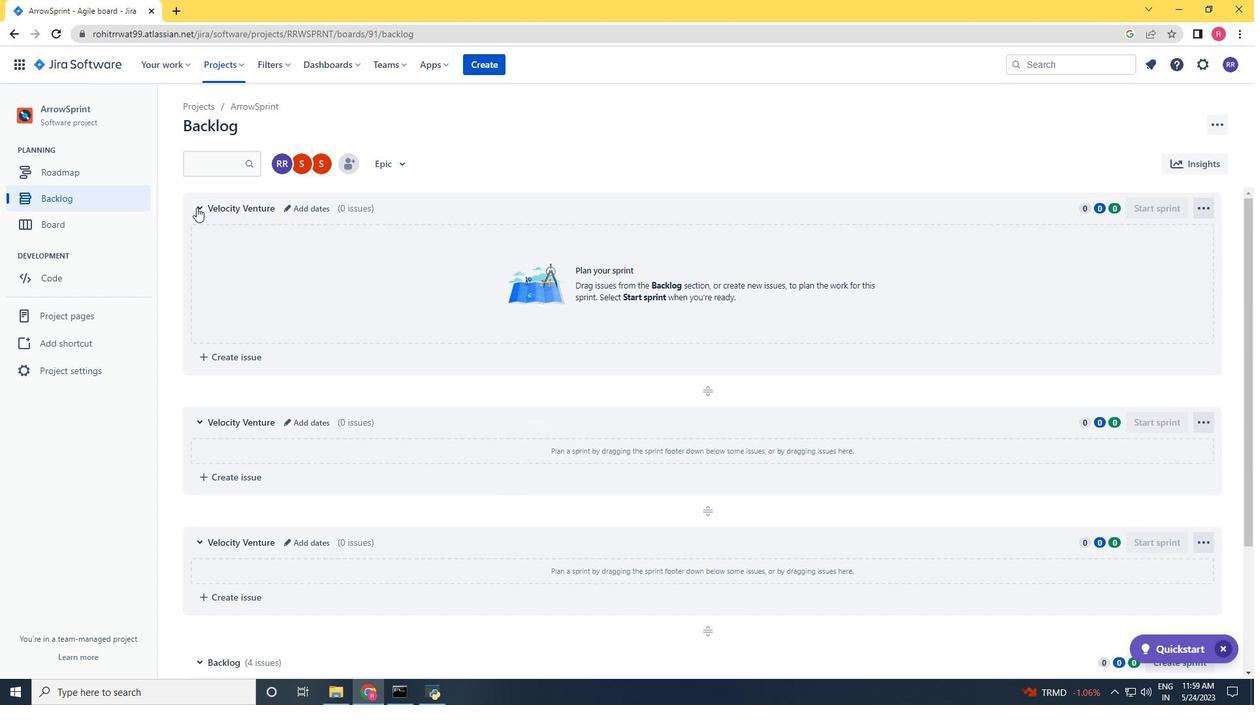 
Action: Mouse pressed left at (196, 207)
Screenshot: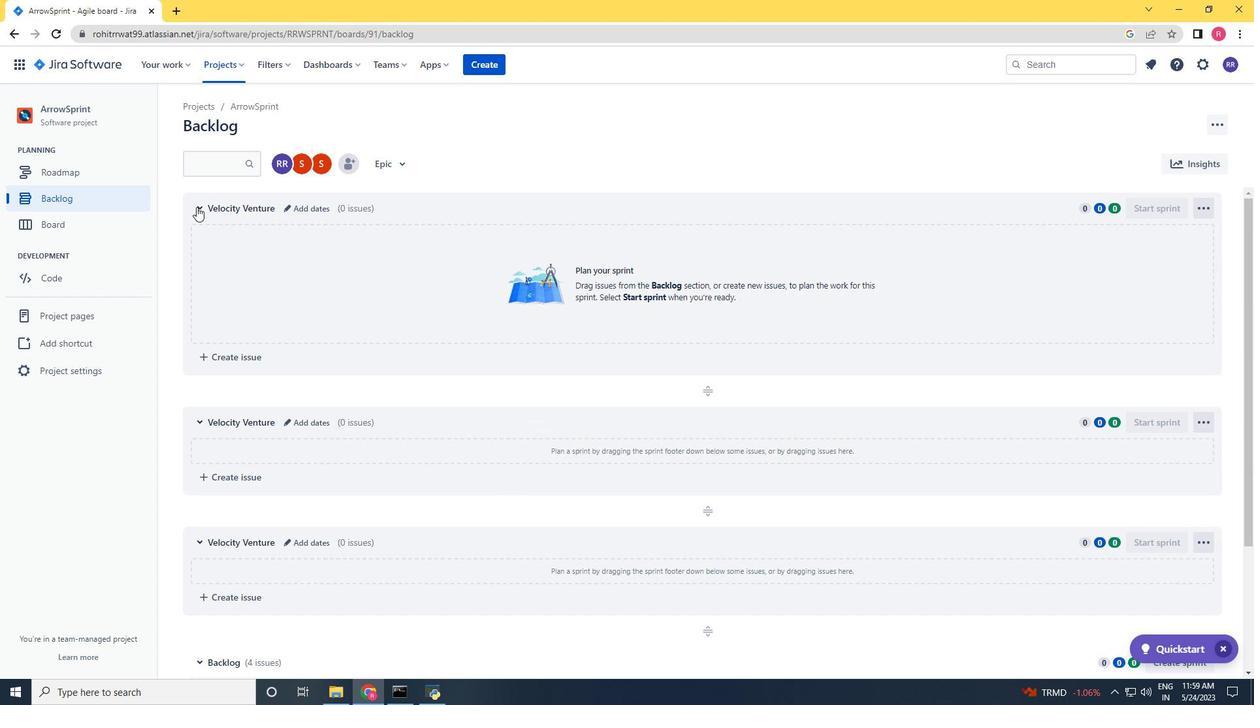 
Action: Mouse moved to (197, 245)
Screenshot: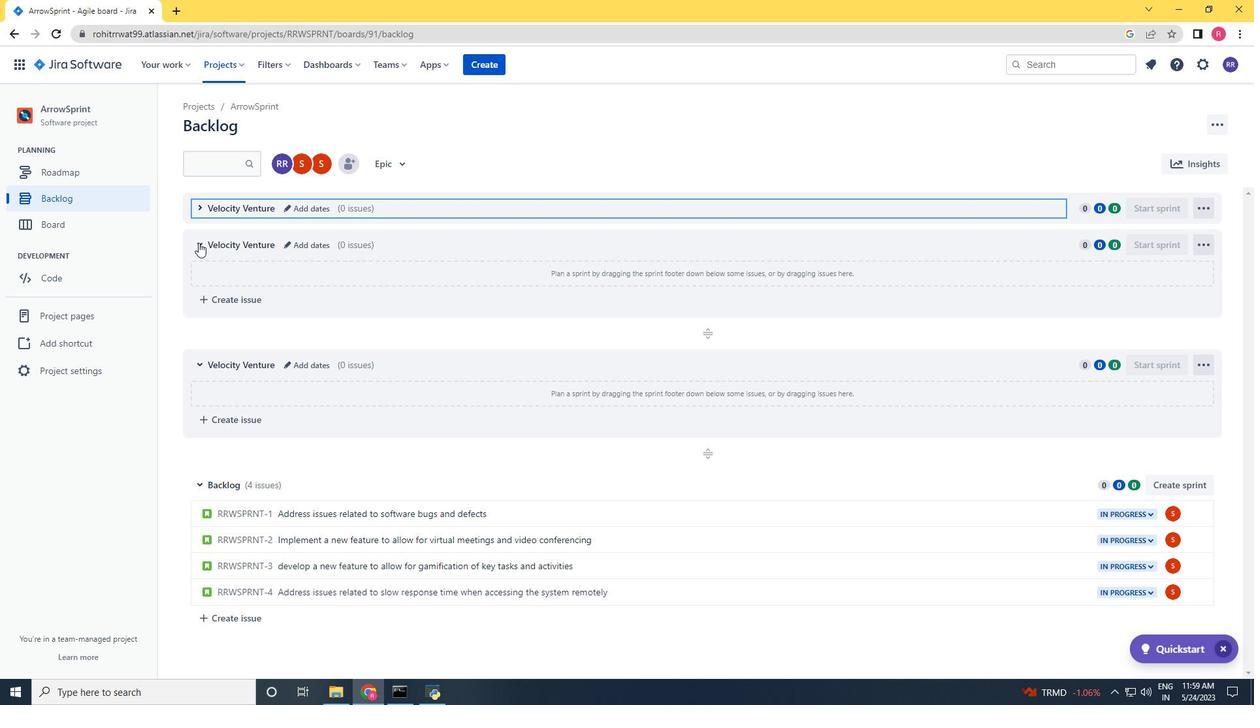 
Action: Mouse pressed left at (197, 245)
Screenshot: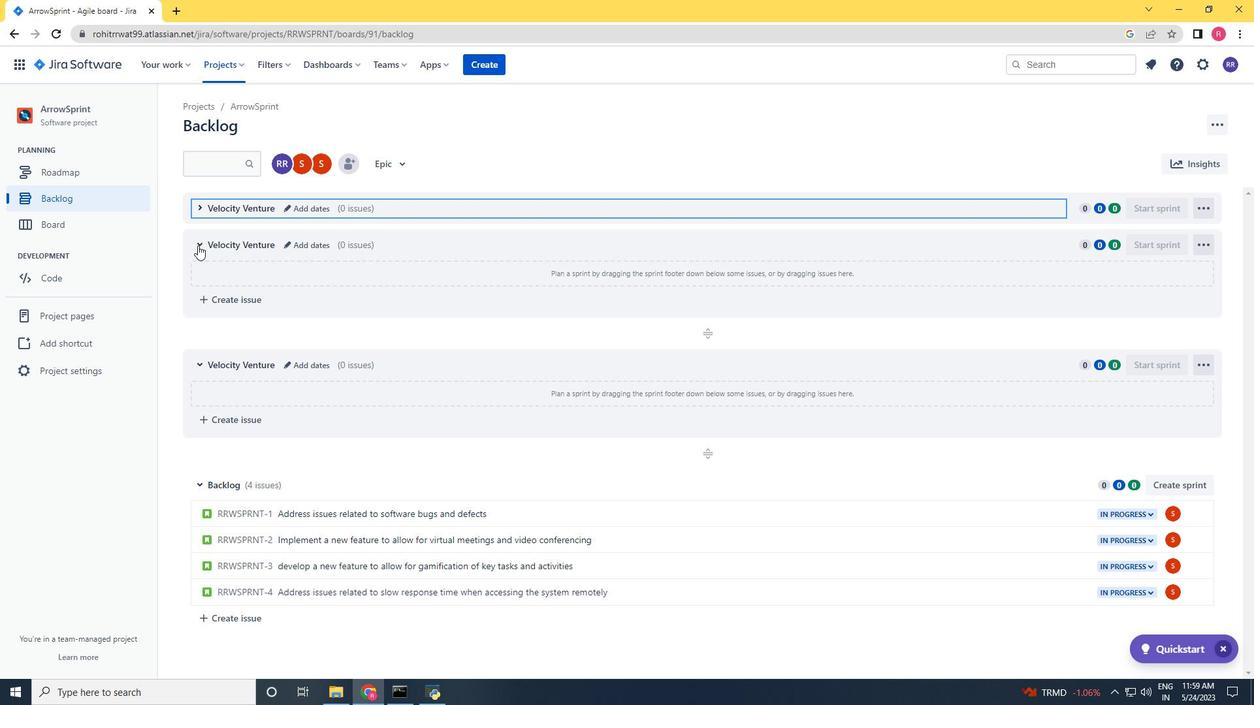
Action: Mouse moved to (199, 279)
Screenshot: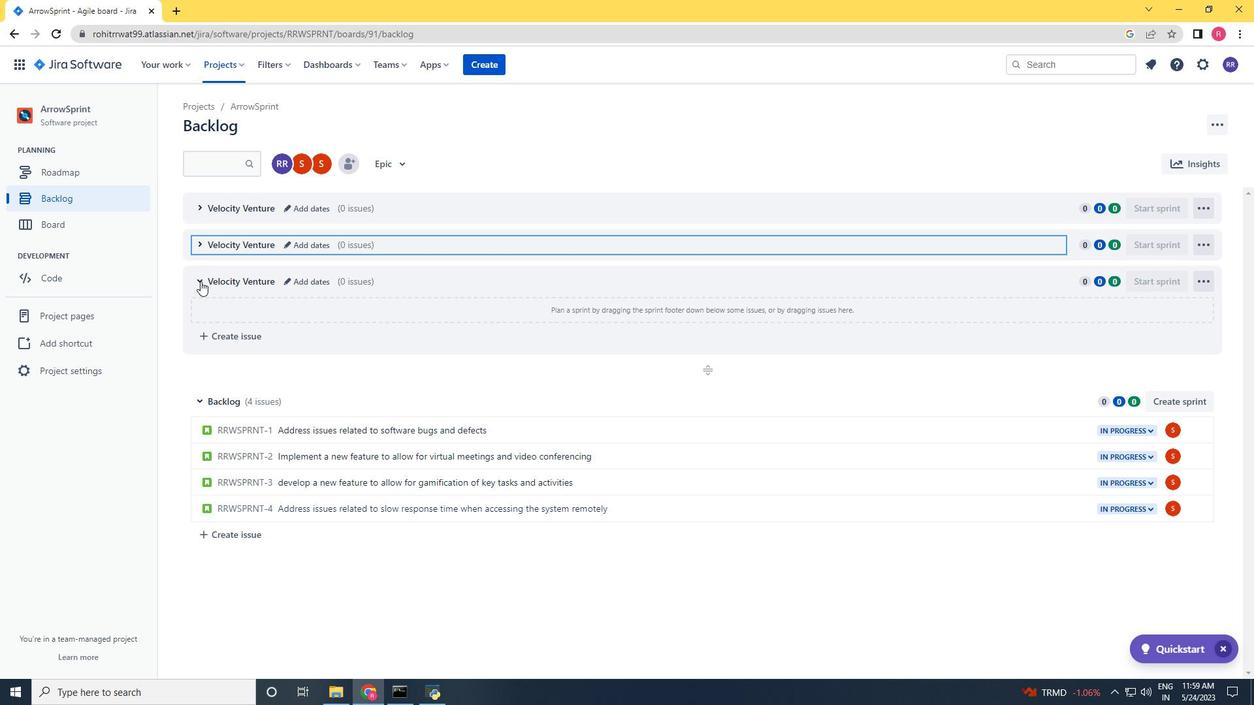 
Action: Mouse pressed left at (199, 279)
Screenshot: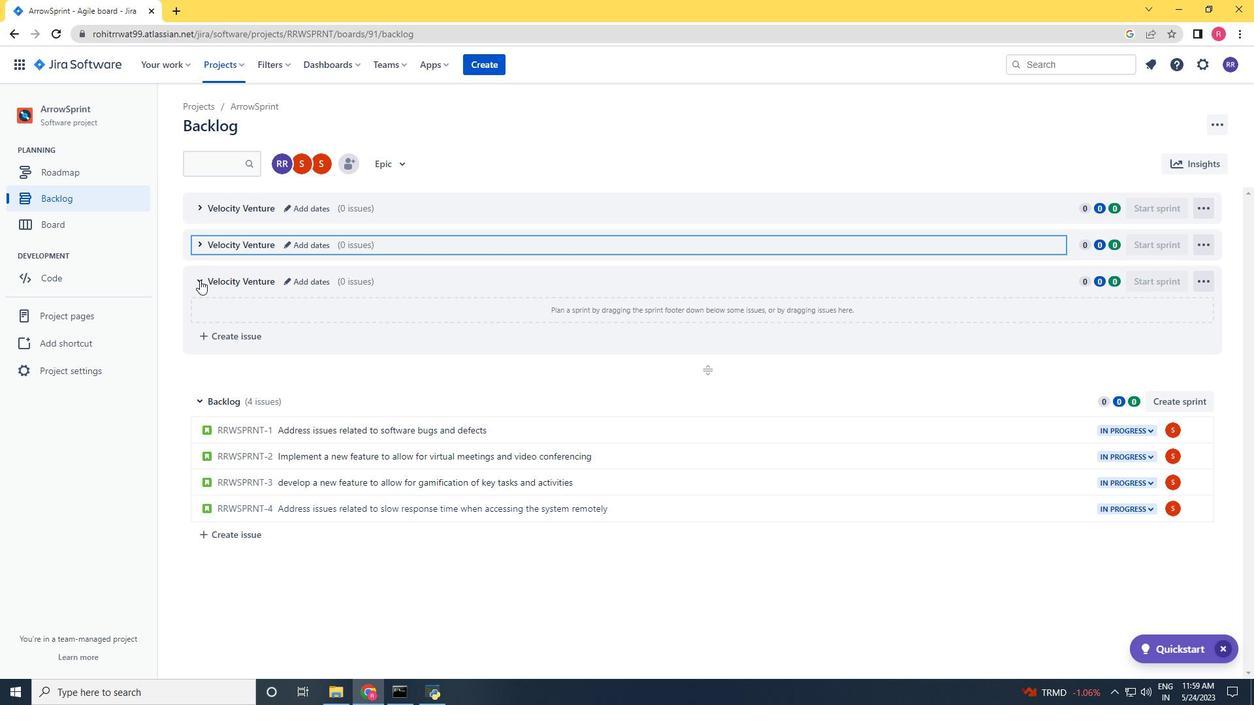 
